 Task: Search one way flight ticket for 3 adults, 3 children in business from Minot: Minot International Airport to Indianapolis: Indianapolis International Airport on 8-5-2023. Choice of flights is Delta. Number of bags: 1 carry on bag and 3 checked bags. Price is upto 99000. Outbound departure time preference is 21:45.
Action: Mouse moved to (275, 243)
Screenshot: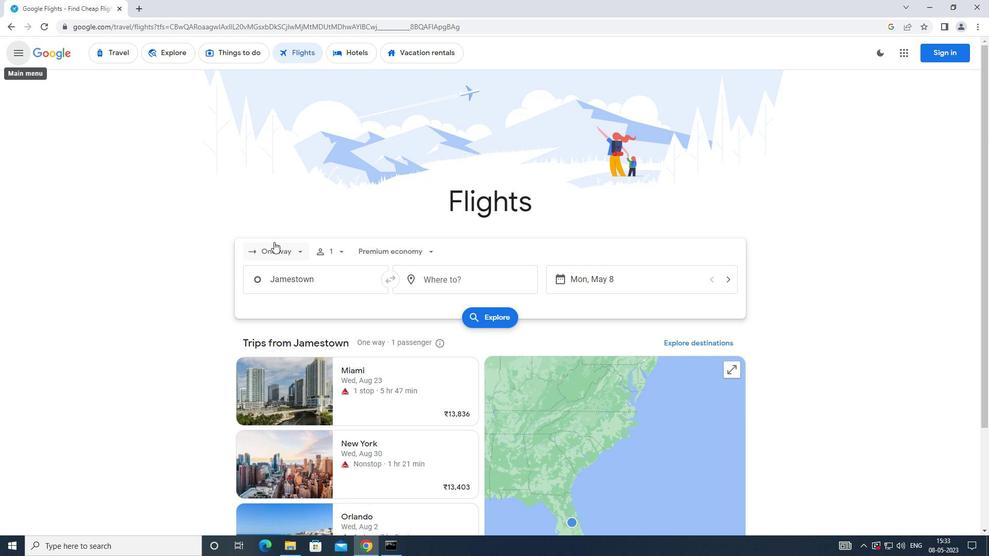 
Action: Mouse pressed left at (275, 243)
Screenshot: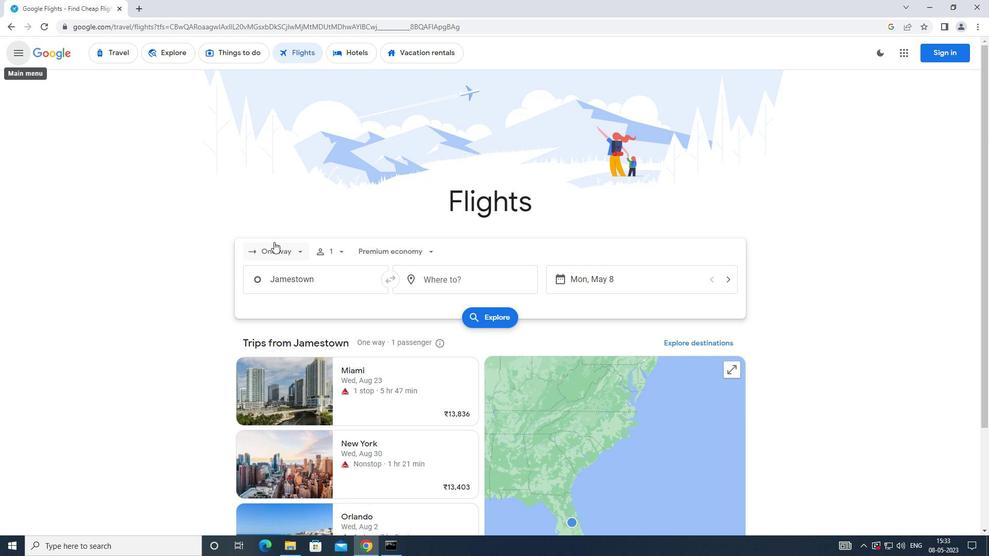 
Action: Mouse moved to (292, 300)
Screenshot: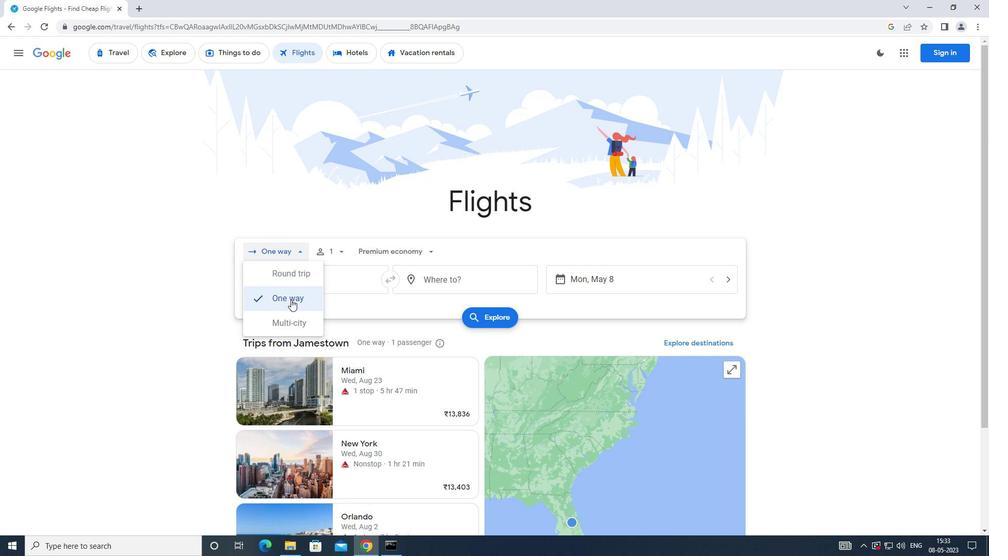 
Action: Mouse pressed left at (292, 300)
Screenshot: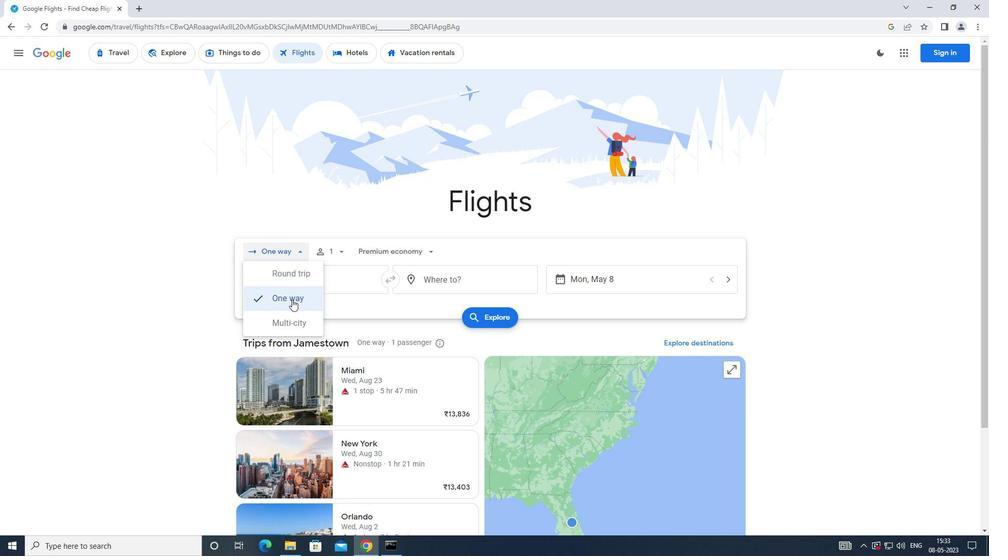 
Action: Mouse moved to (347, 252)
Screenshot: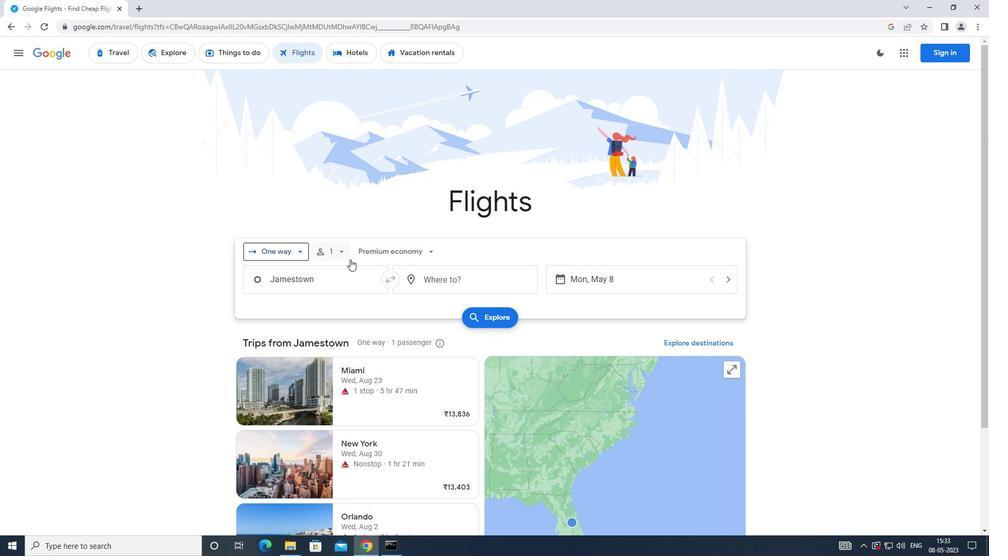 
Action: Mouse pressed left at (347, 252)
Screenshot: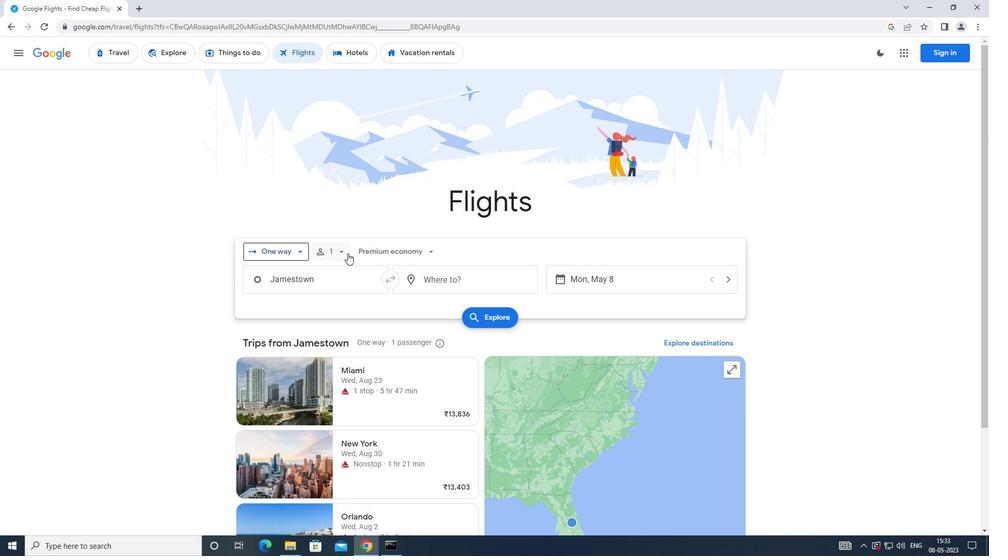 
Action: Mouse moved to (417, 277)
Screenshot: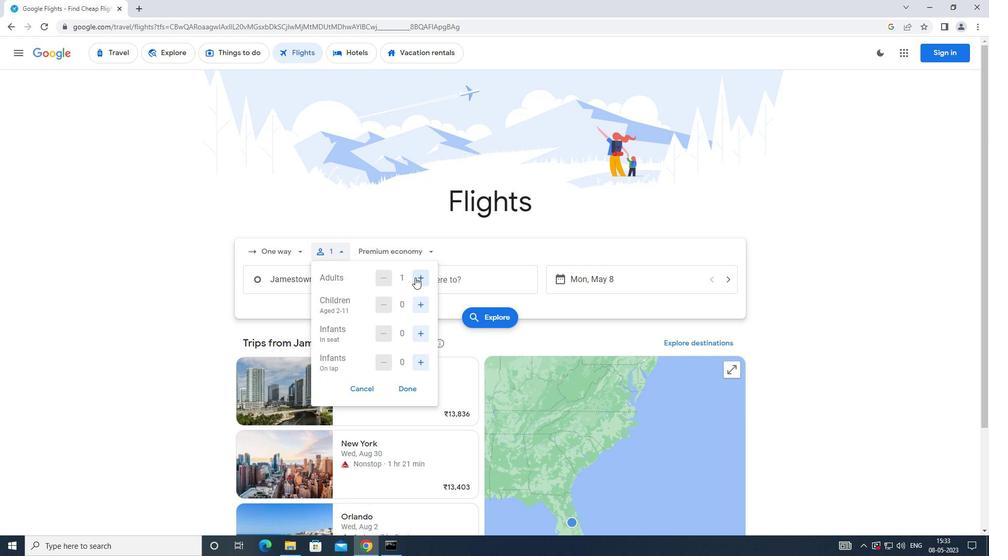 
Action: Mouse pressed left at (417, 277)
Screenshot: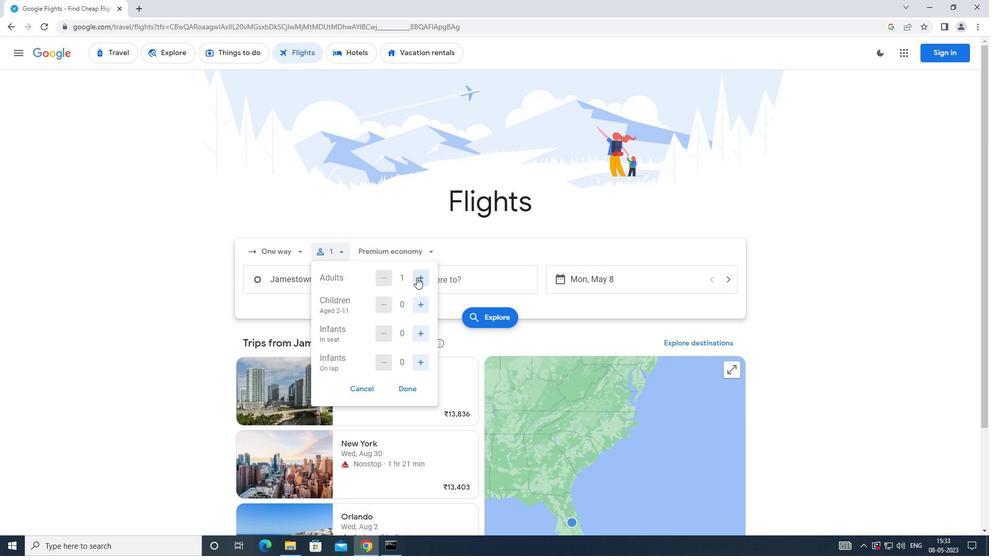 
Action: Mouse pressed left at (417, 277)
Screenshot: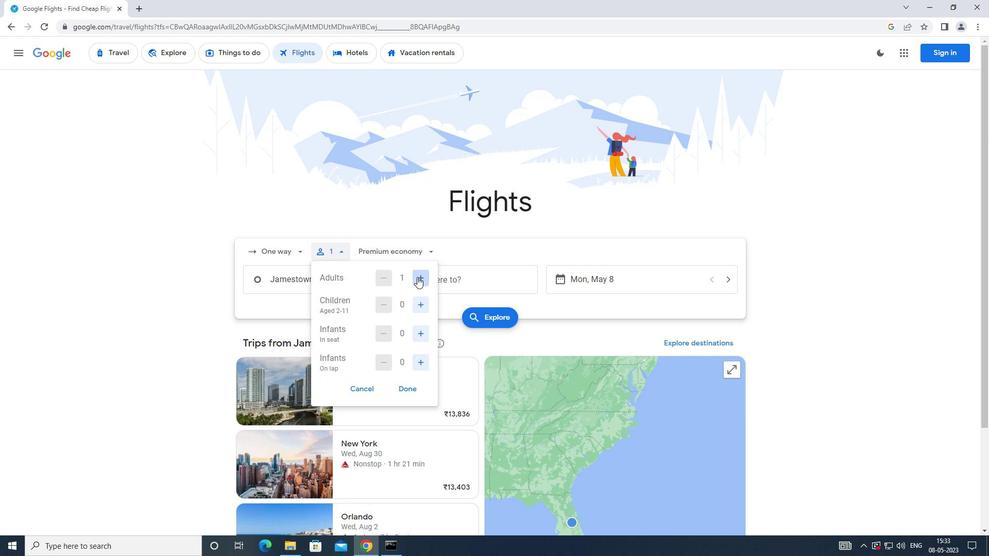 
Action: Mouse moved to (426, 301)
Screenshot: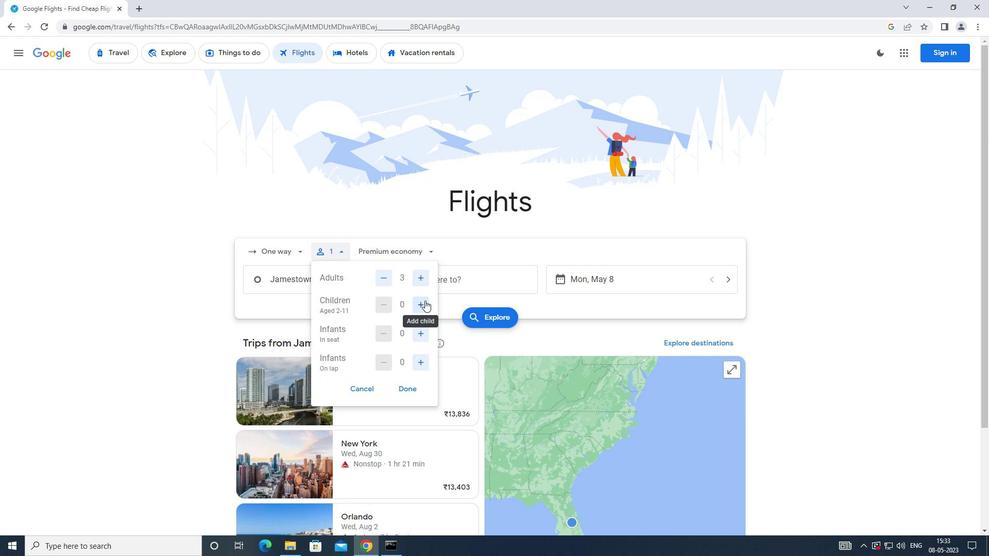 
Action: Mouse pressed left at (426, 301)
Screenshot: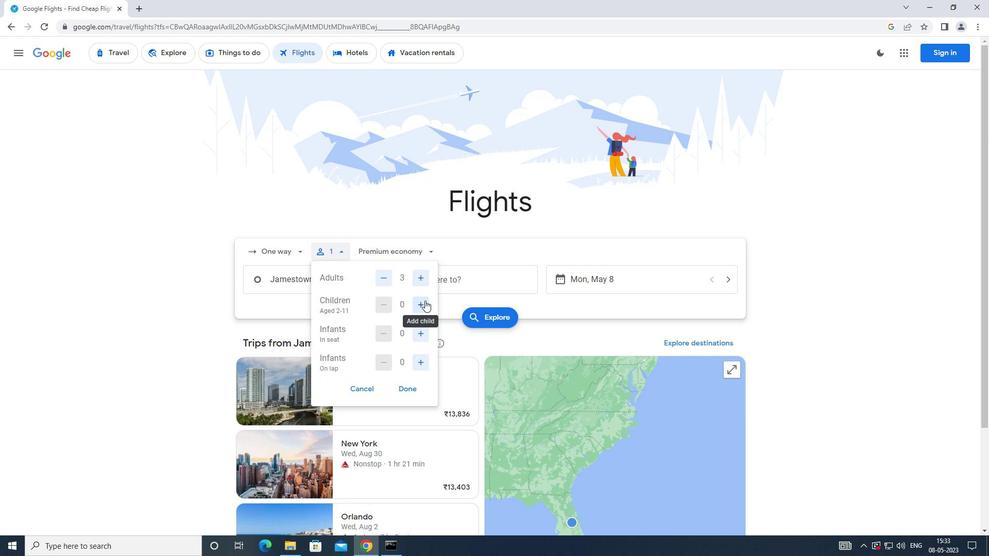 
Action: Mouse moved to (427, 301)
Screenshot: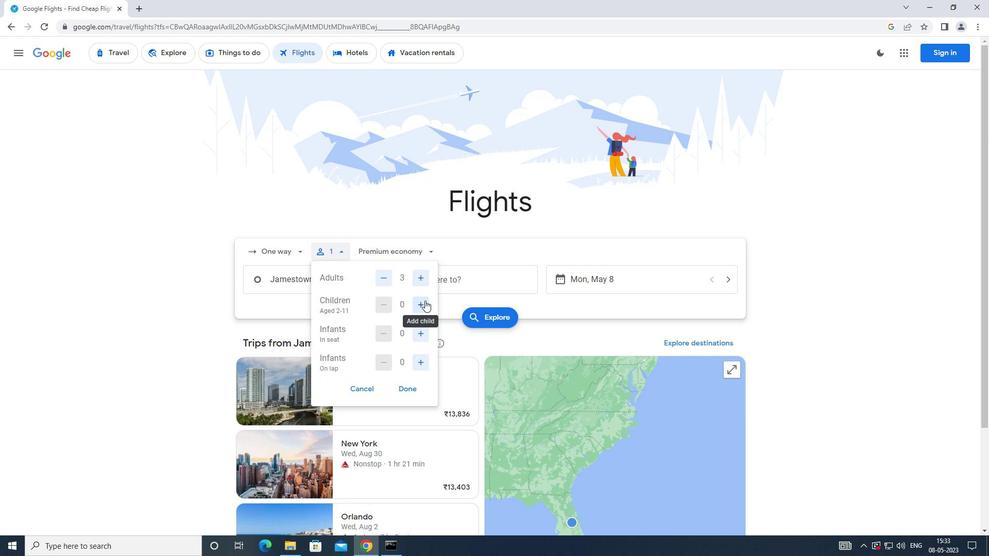 
Action: Mouse pressed left at (427, 301)
Screenshot: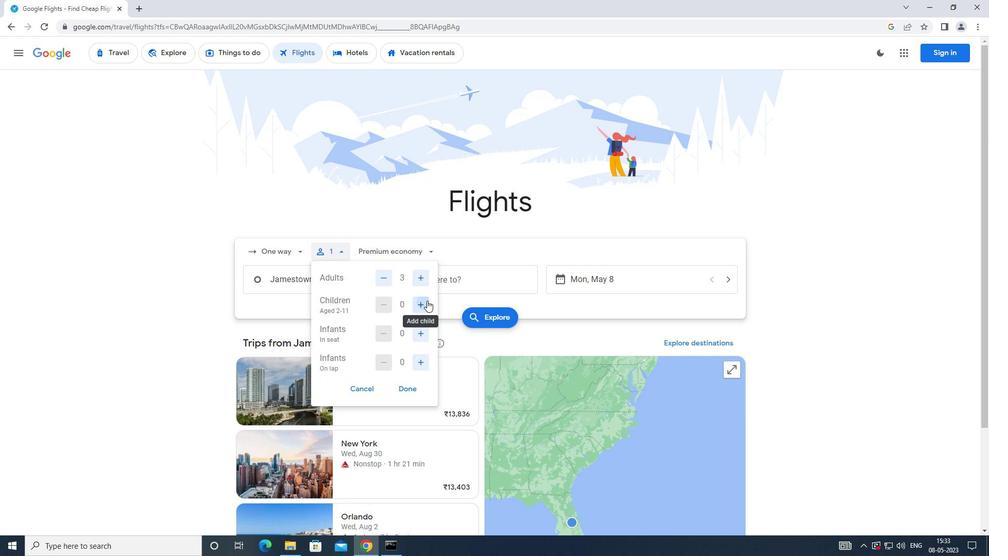 
Action: Mouse moved to (427, 300)
Screenshot: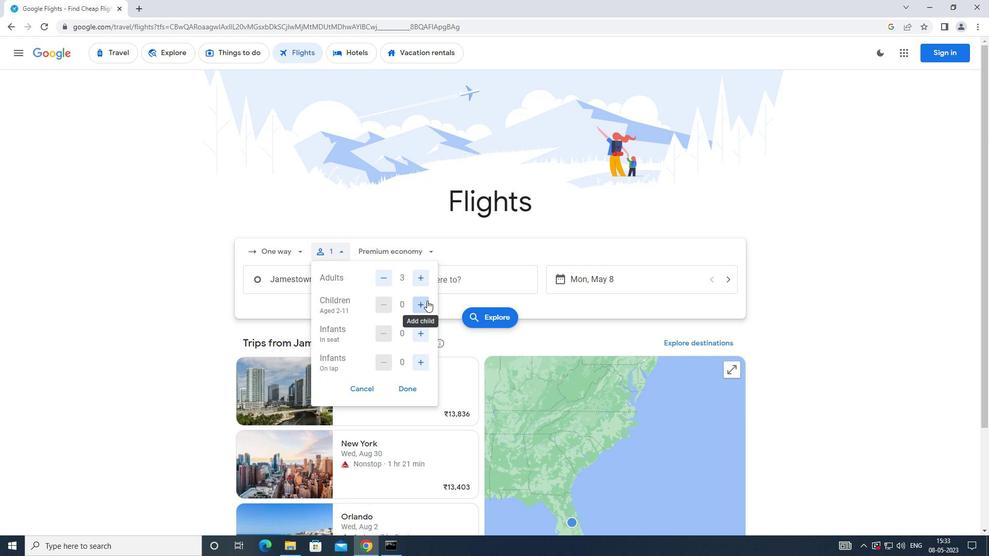 
Action: Mouse pressed left at (427, 300)
Screenshot: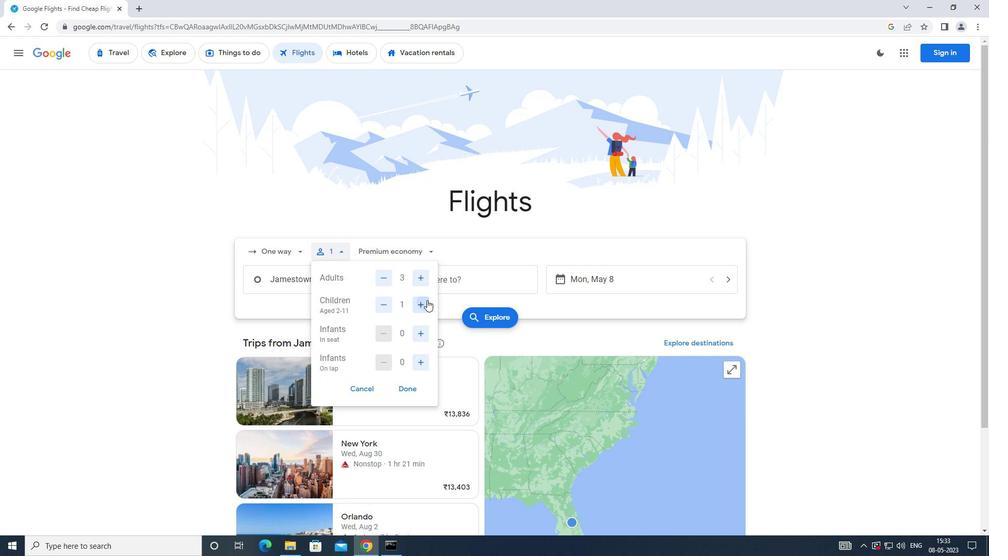 
Action: Mouse moved to (409, 387)
Screenshot: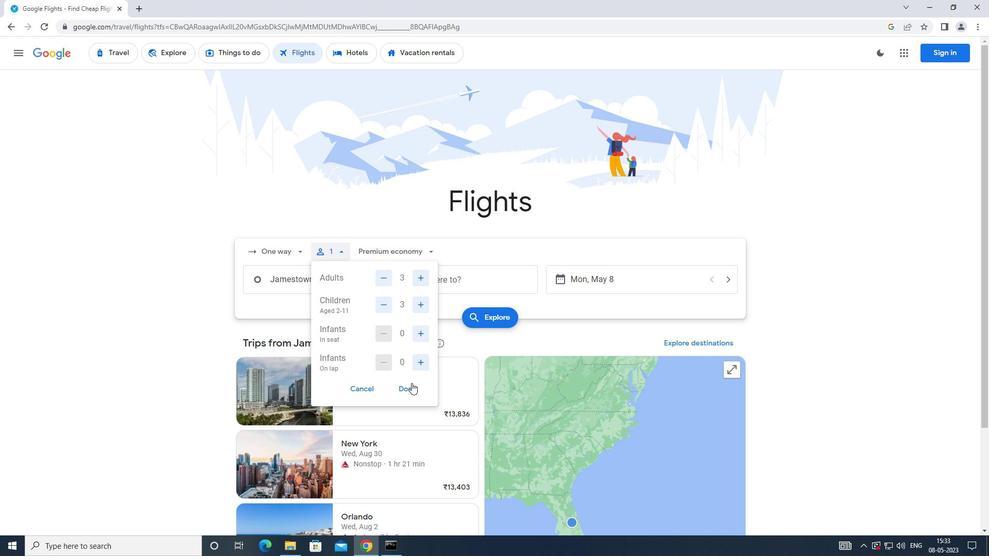
Action: Mouse pressed left at (409, 387)
Screenshot: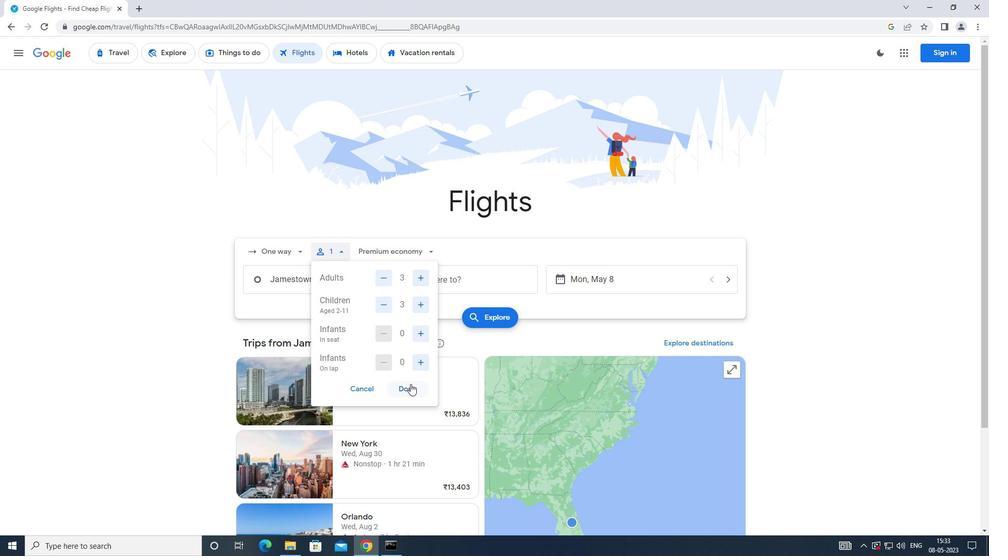 
Action: Mouse moved to (379, 258)
Screenshot: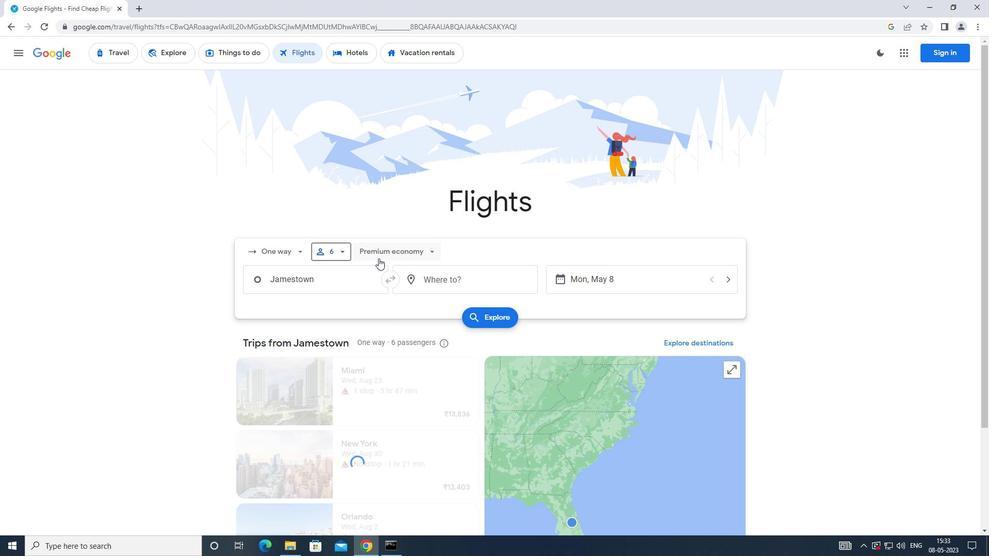 
Action: Mouse pressed left at (379, 258)
Screenshot: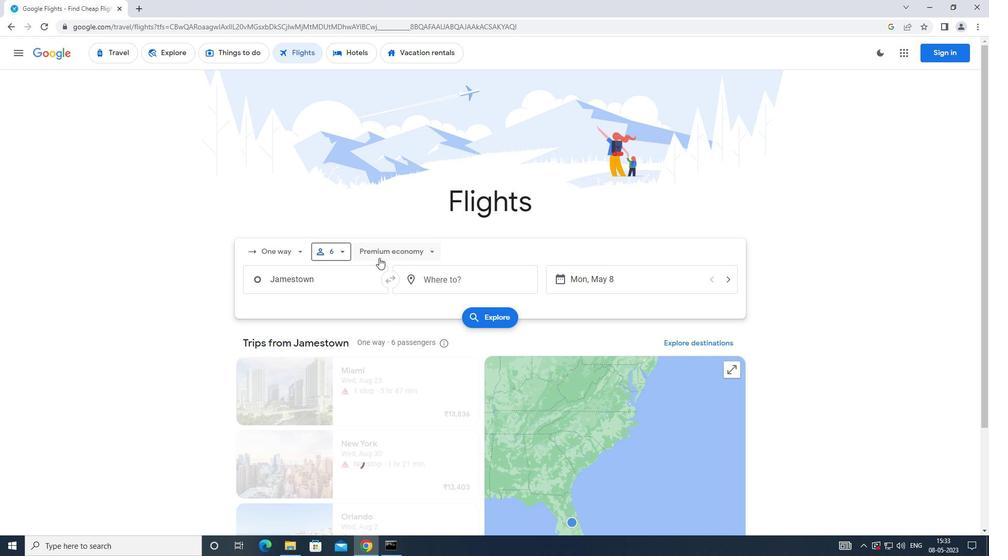 
Action: Mouse moved to (395, 323)
Screenshot: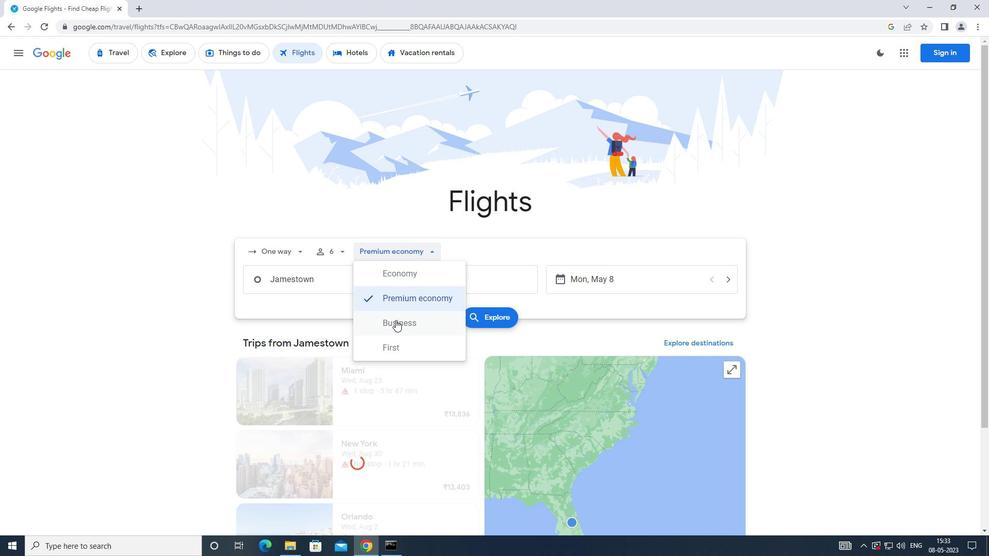 
Action: Mouse pressed left at (395, 323)
Screenshot: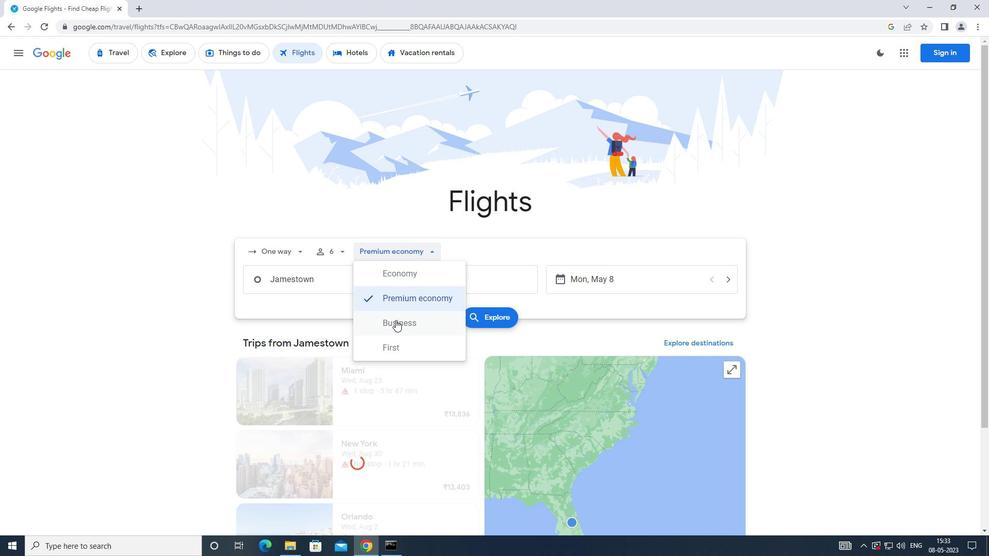
Action: Mouse moved to (334, 284)
Screenshot: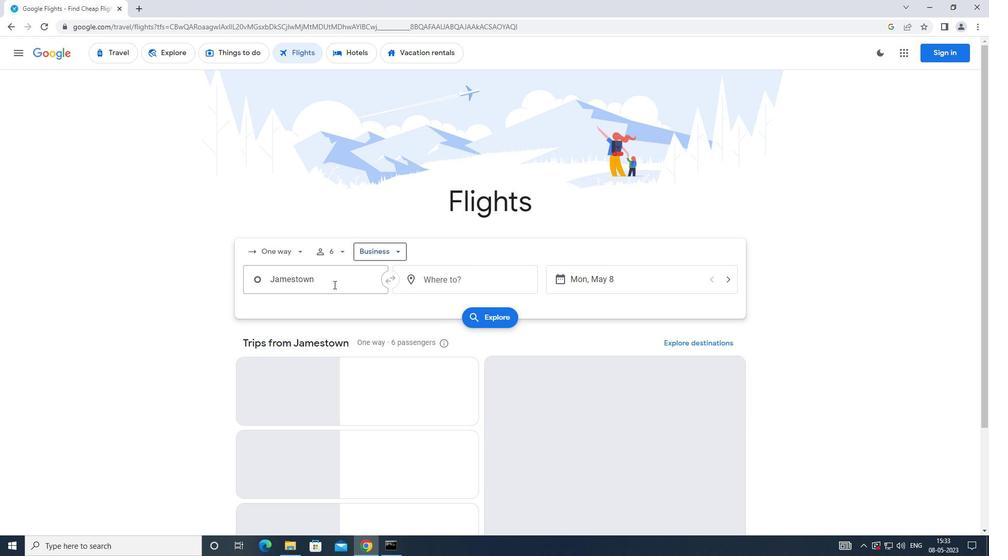 
Action: Mouse pressed left at (334, 284)
Screenshot: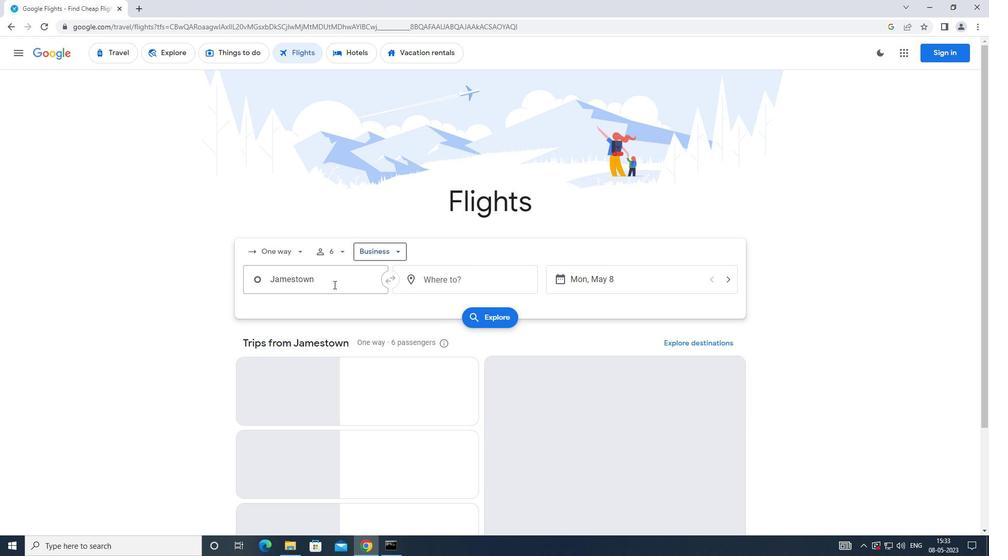 
Action: Mouse moved to (334, 288)
Screenshot: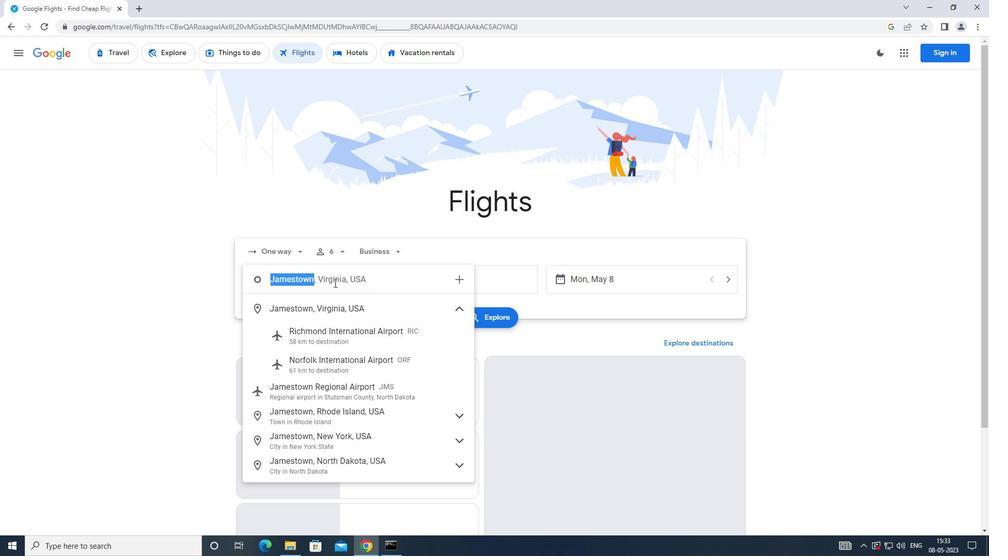 
Action: Key pressed <Key.caps_lock>m<Key.caps_lock>inot<Key.enter>
Screenshot: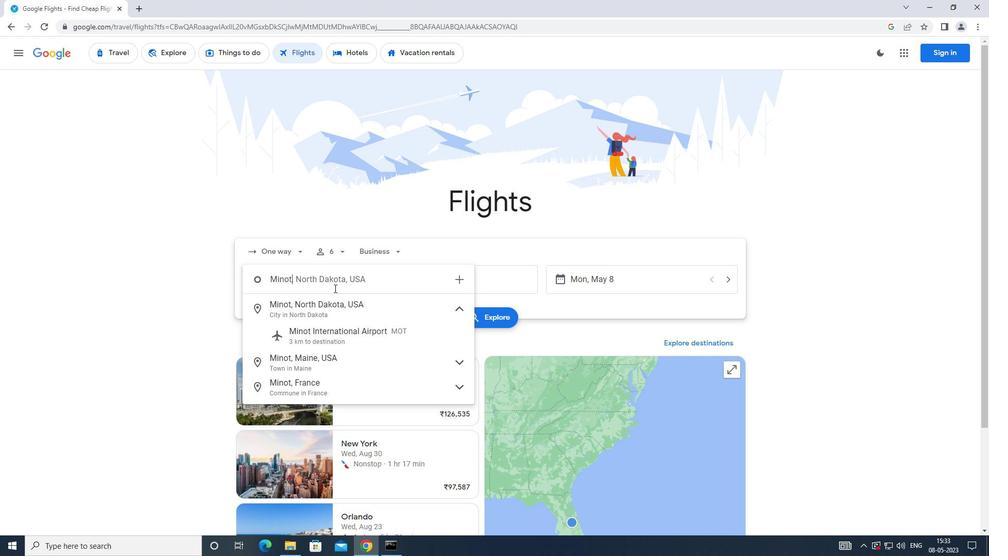 
Action: Mouse moved to (429, 283)
Screenshot: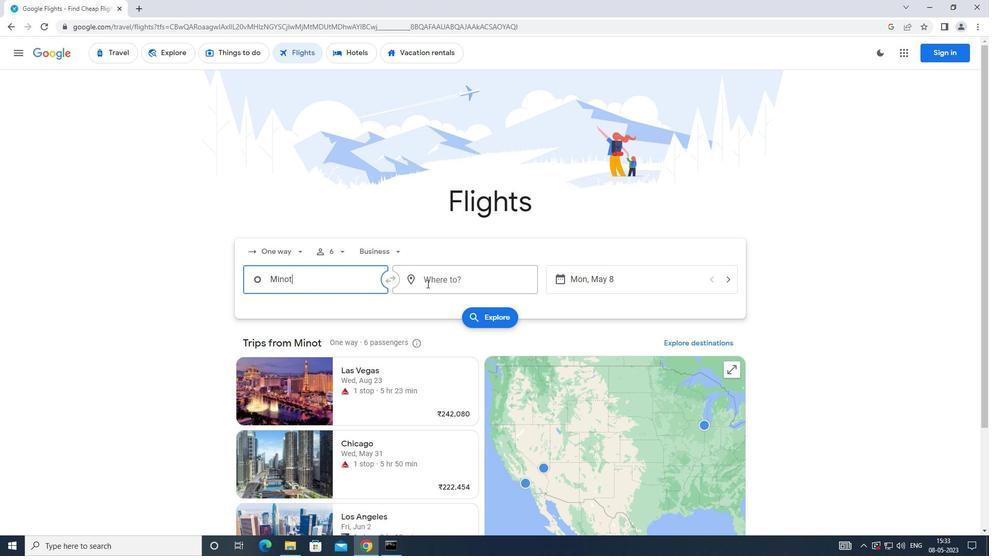 
Action: Mouse pressed left at (429, 283)
Screenshot: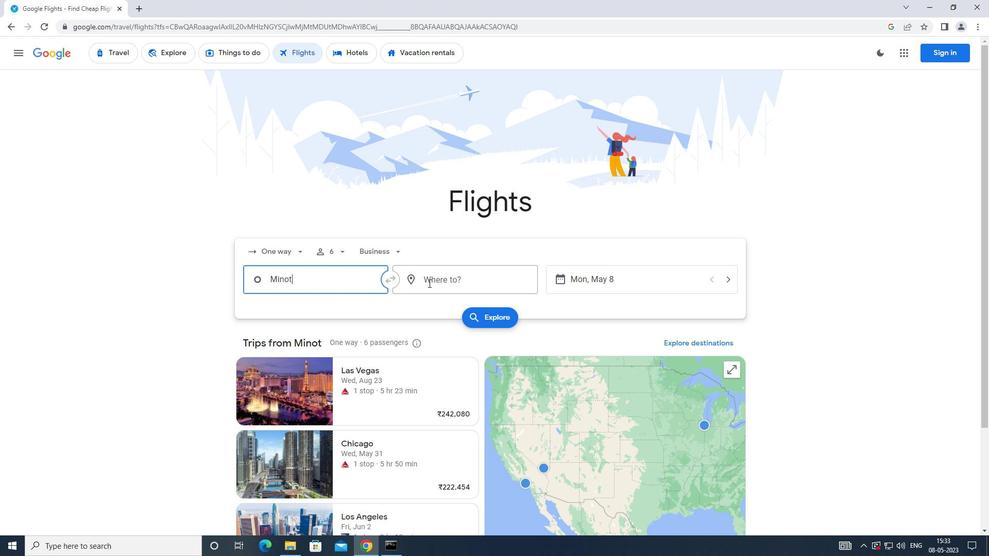 
Action: Mouse moved to (429, 283)
Screenshot: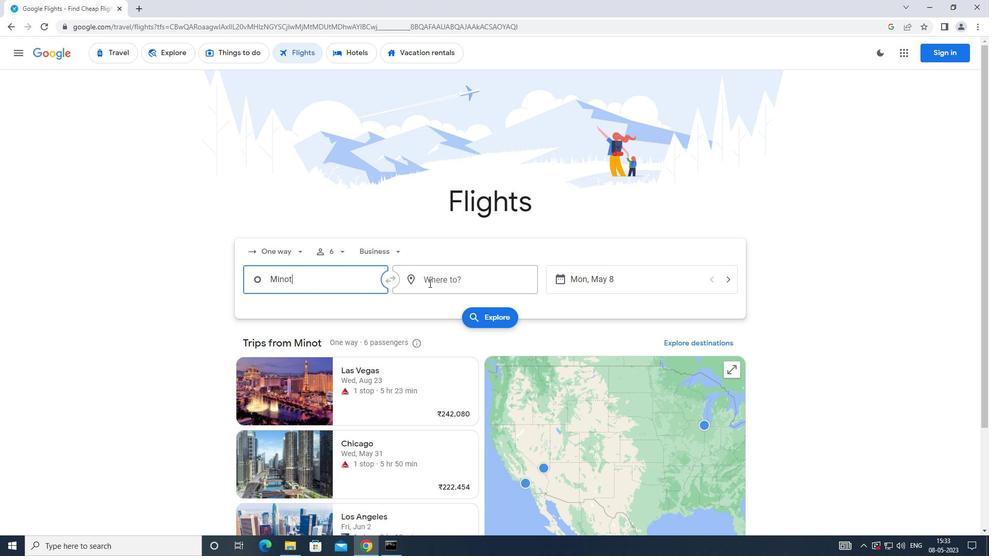 
Action: Key pressed <Key.caps_lock>i<Key.caps_lock>ndianapolis
Screenshot: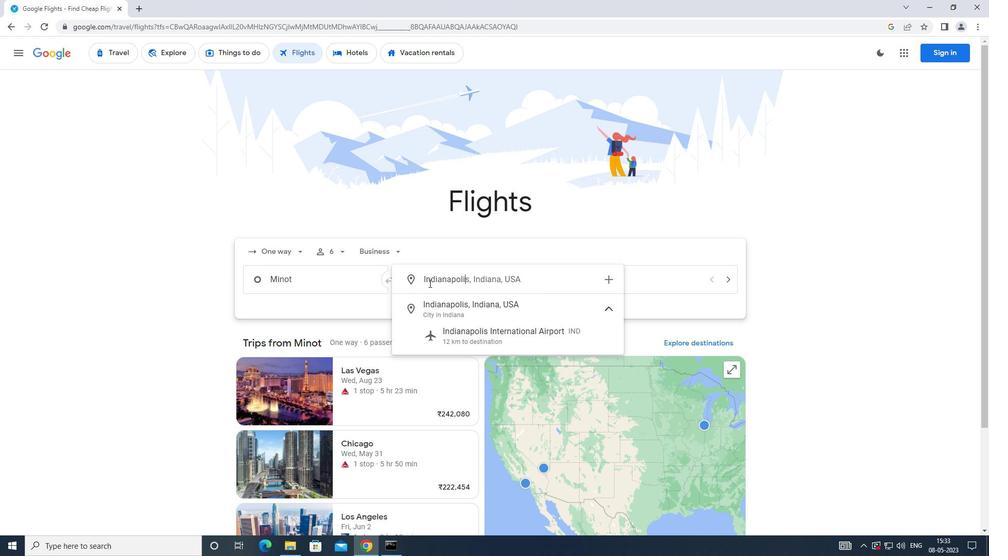 
Action: Mouse moved to (464, 343)
Screenshot: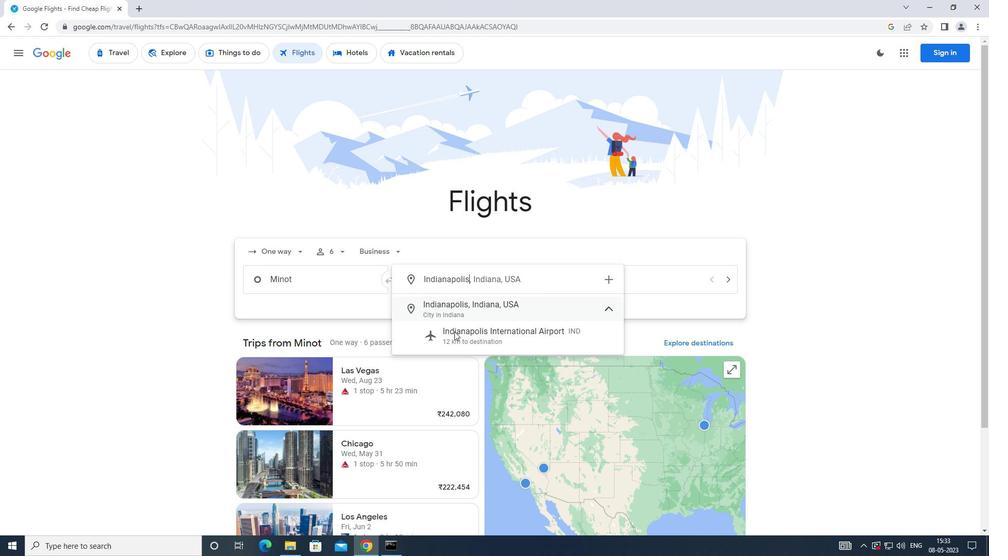 
Action: Mouse pressed left at (464, 343)
Screenshot: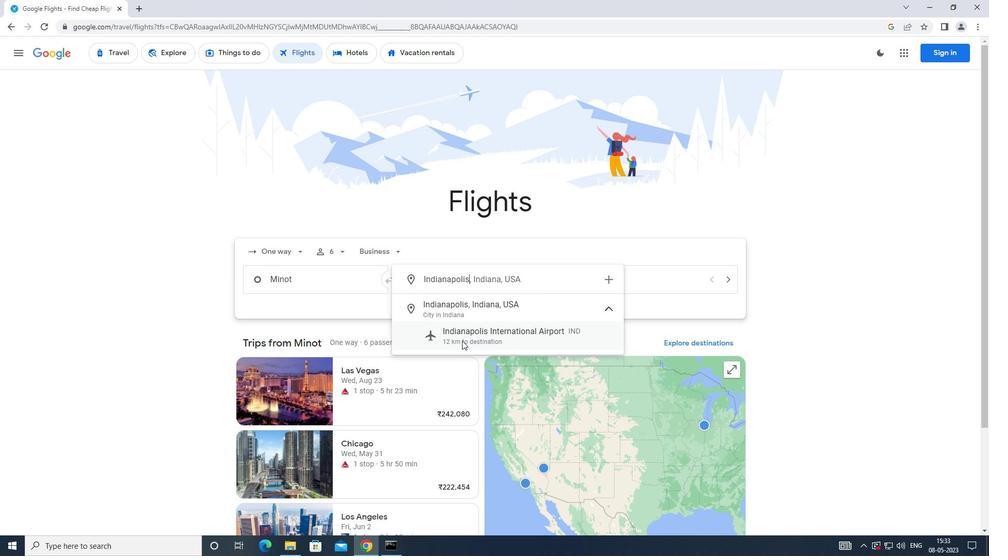 
Action: Mouse moved to (586, 280)
Screenshot: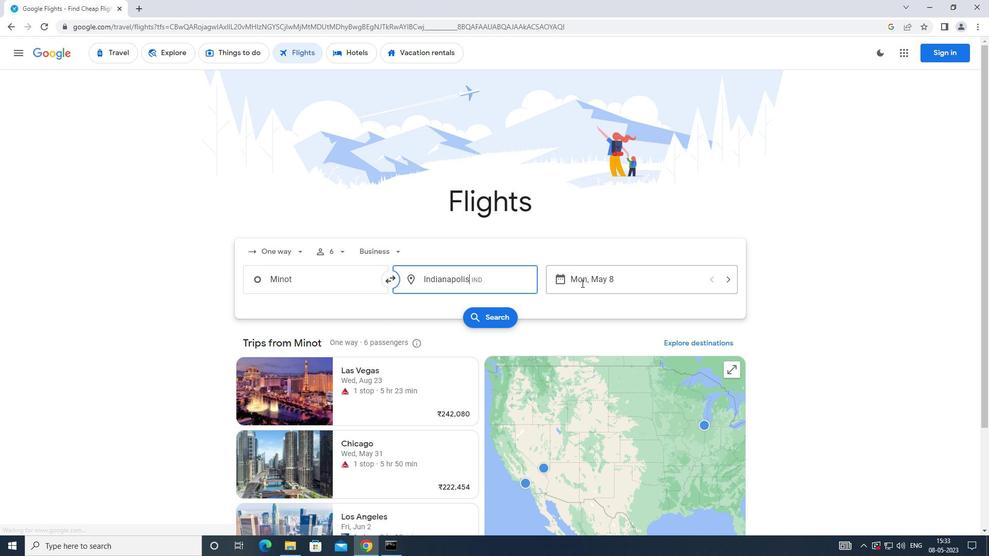 
Action: Mouse pressed left at (586, 280)
Screenshot: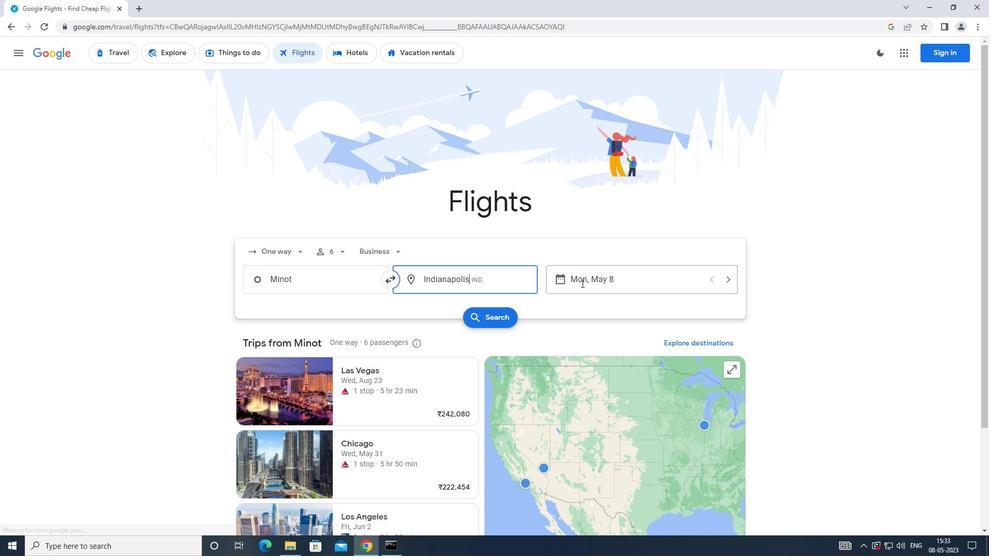 
Action: Mouse moved to (394, 377)
Screenshot: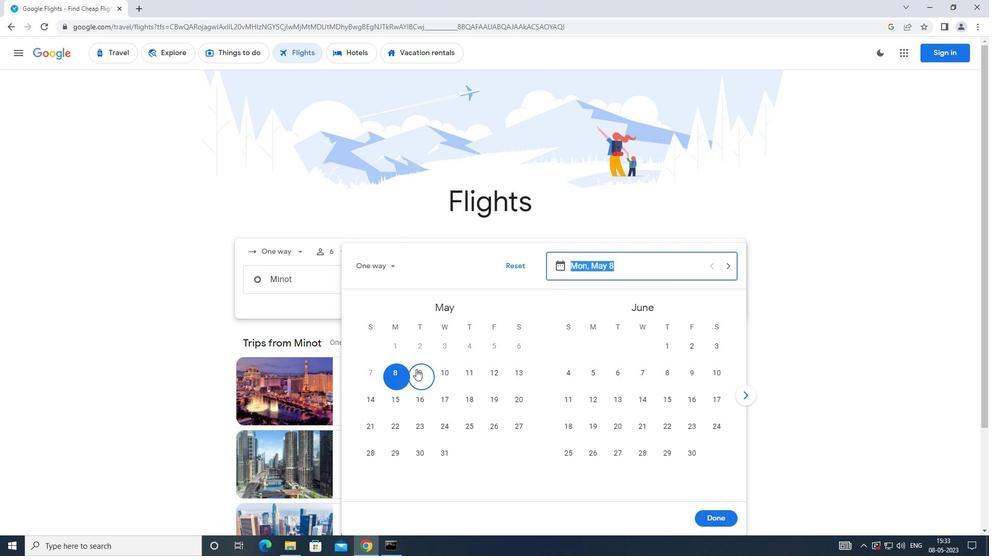 
Action: Mouse pressed left at (394, 377)
Screenshot: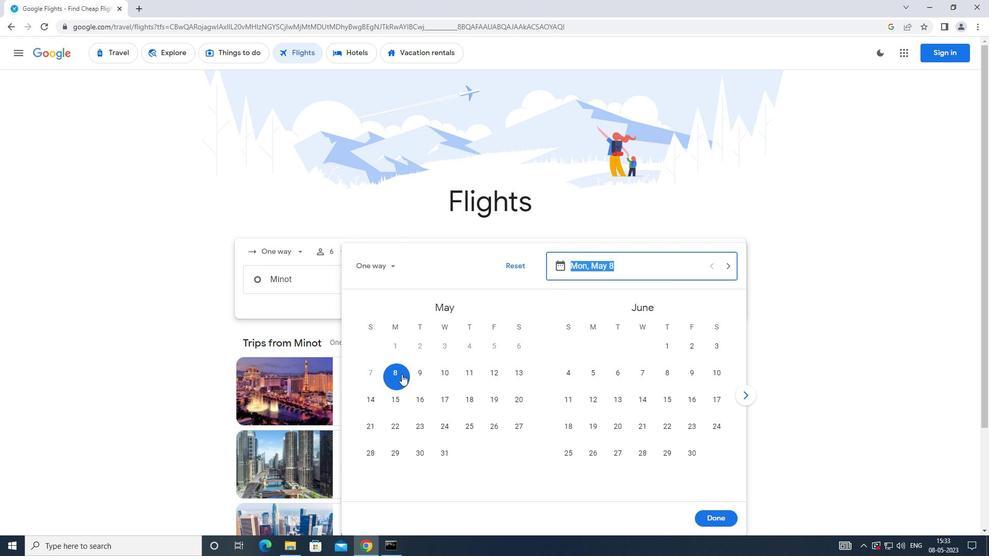 
Action: Mouse moved to (707, 518)
Screenshot: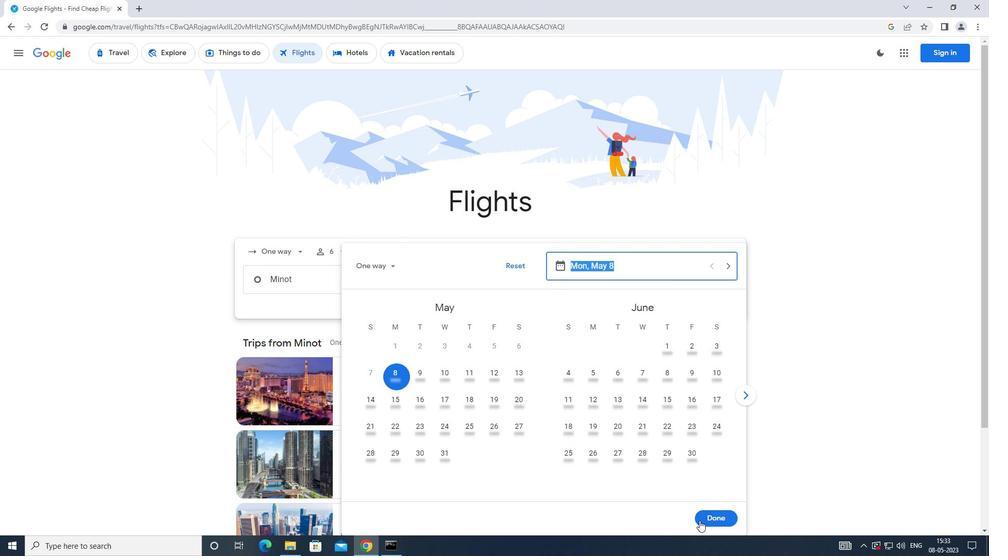 
Action: Mouse pressed left at (707, 518)
Screenshot: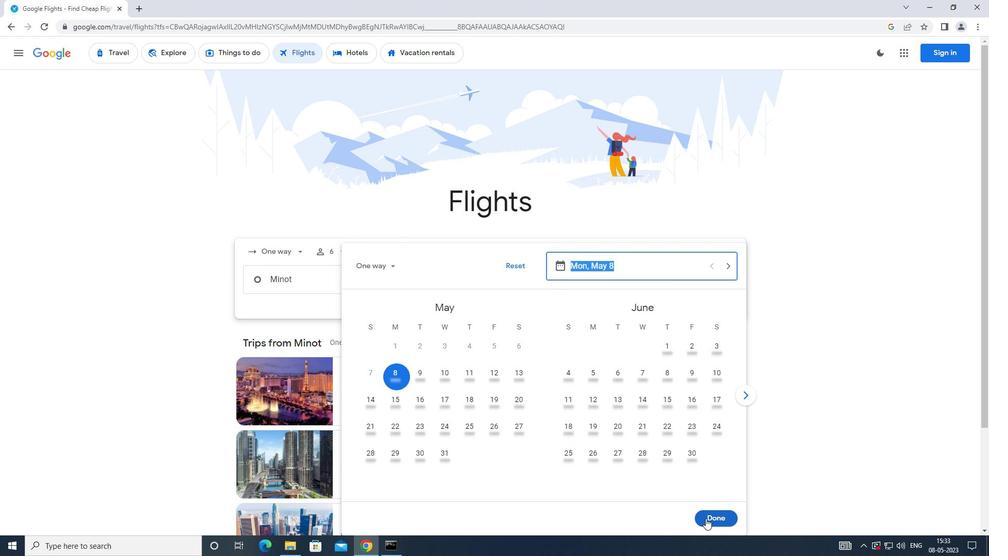 
Action: Mouse moved to (571, 439)
Screenshot: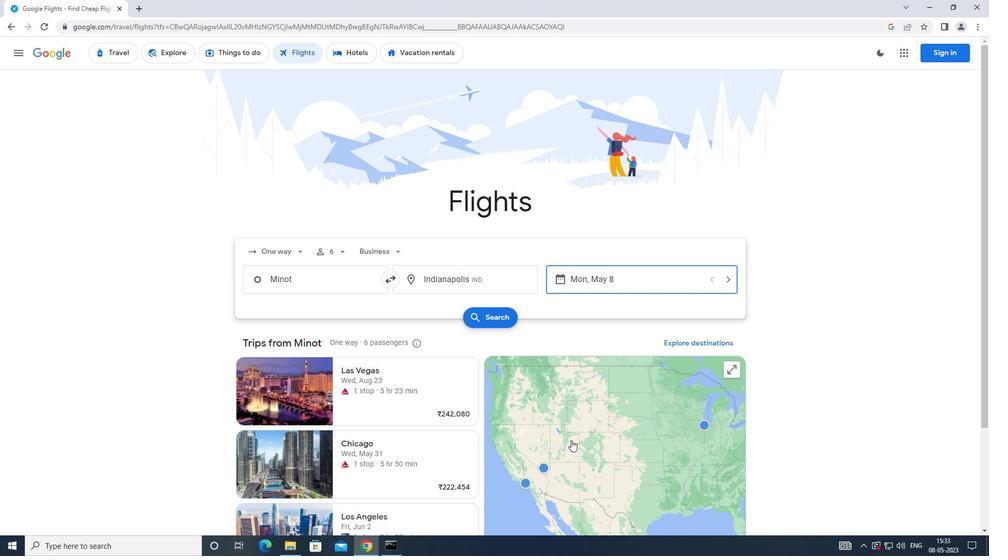 
Action: Mouse scrolled (571, 438) with delta (0, 0)
Screenshot: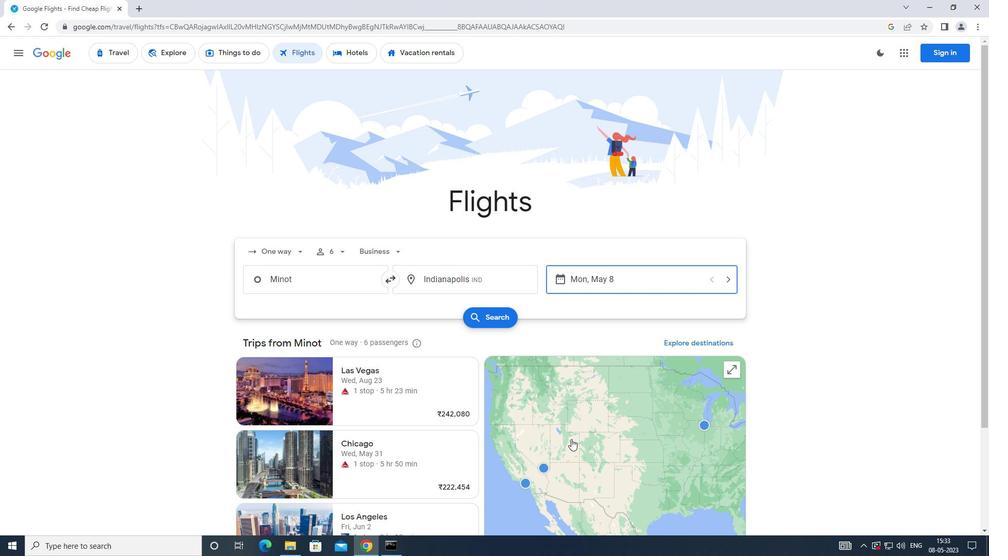 
Action: Mouse moved to (491, 274)
Screenshot: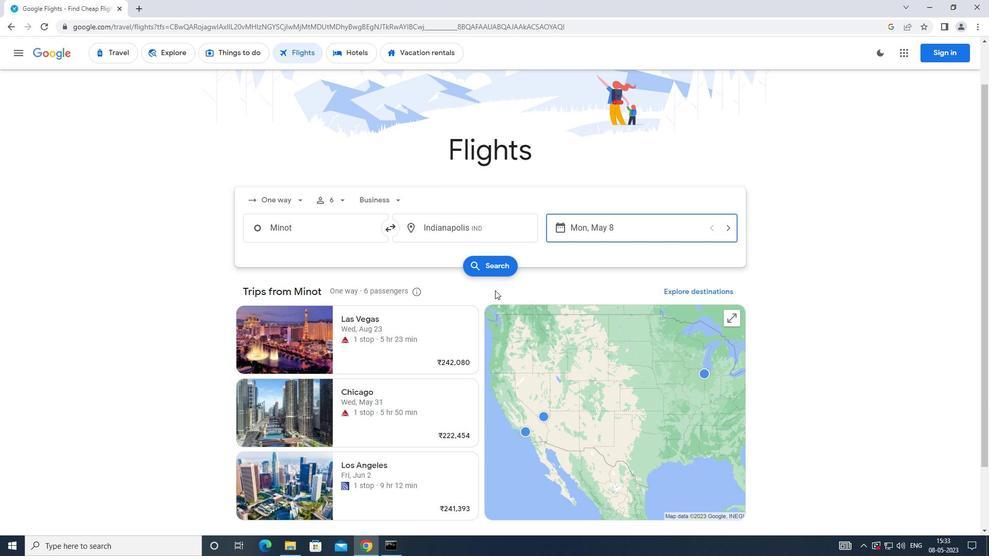 
Action: Mouse pressed left at (491, 274)
Screenshot: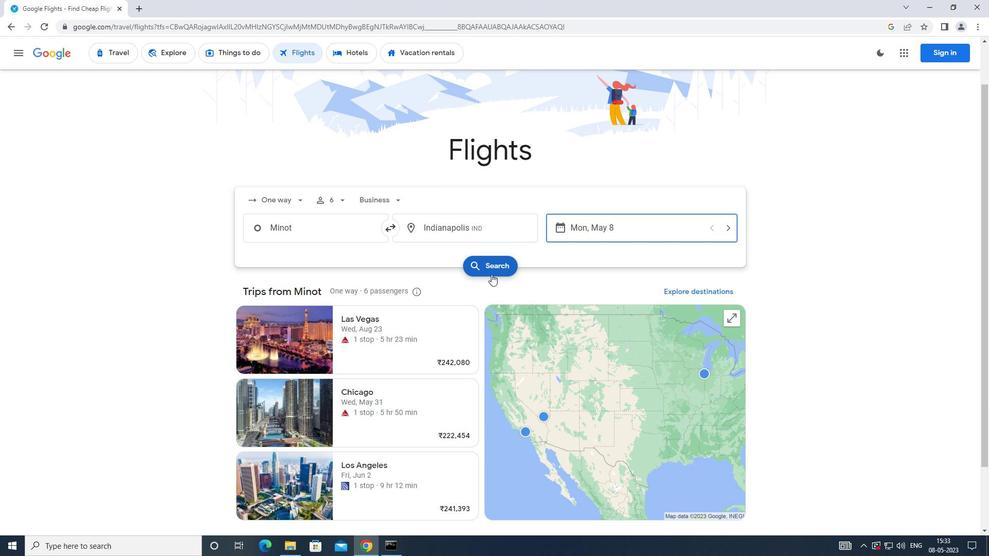 
Action: Mouse moved to (269, 151)
Screenshot: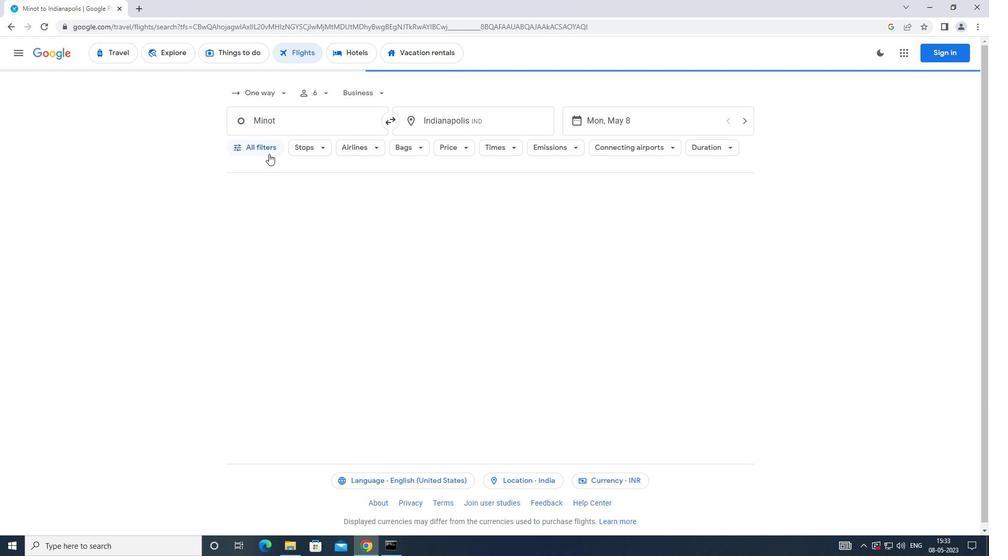 
Action: Mouse pressed left at (269, 151)
Screenshot: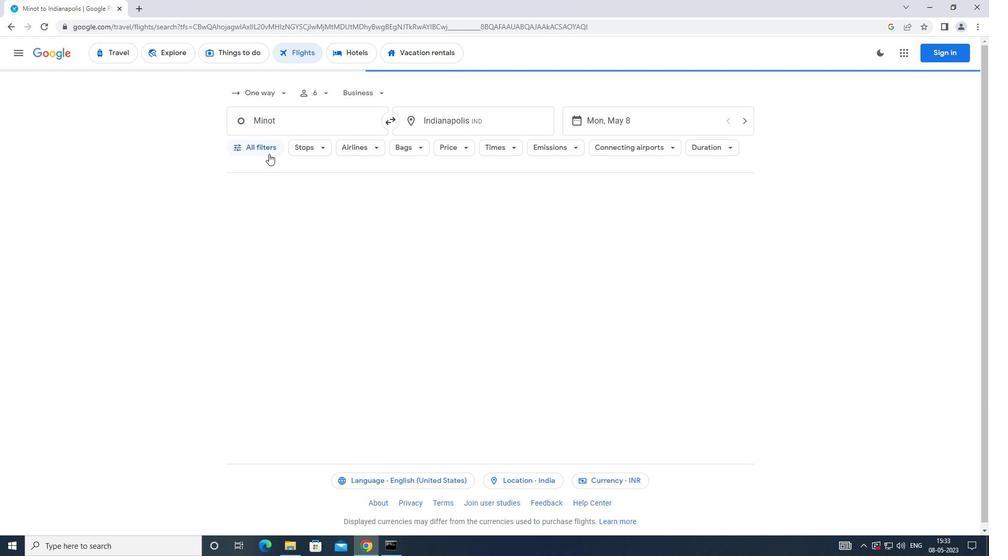 
Action: Mouse moved to (344, 266)
Screenshot: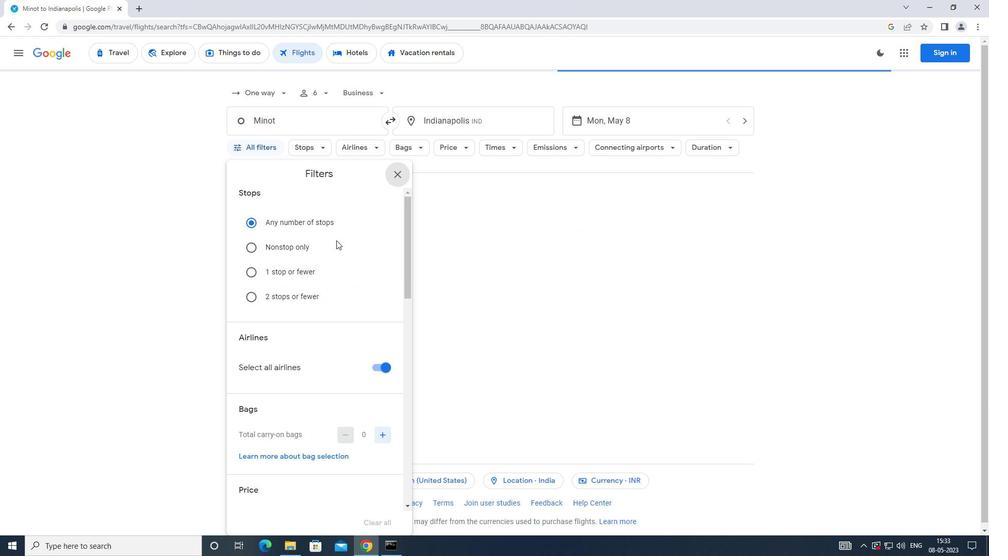 
Action: Mouse scrolled (344, 265) with delta (0, 0)
Screenshot: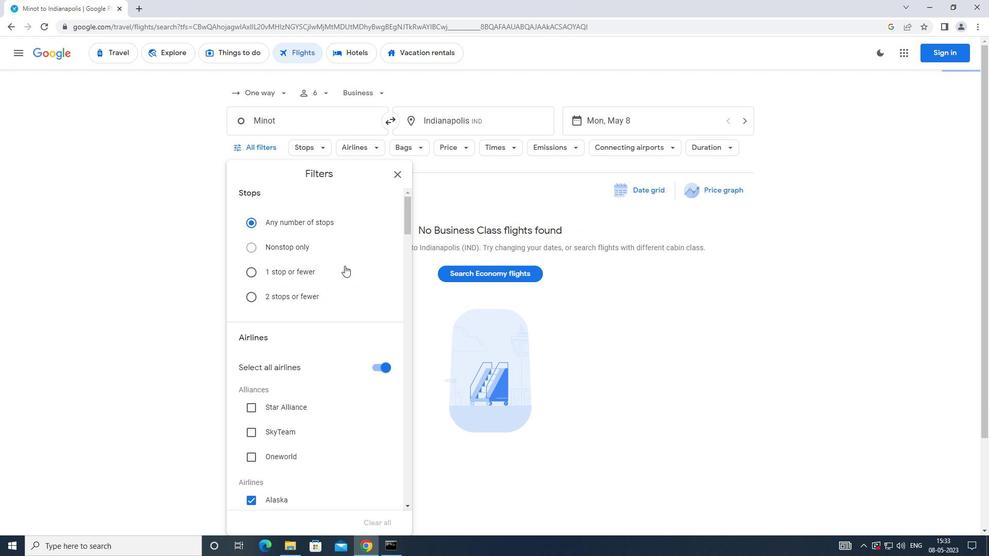 
Action: Mouse moved to (344, 267)
Screenshot: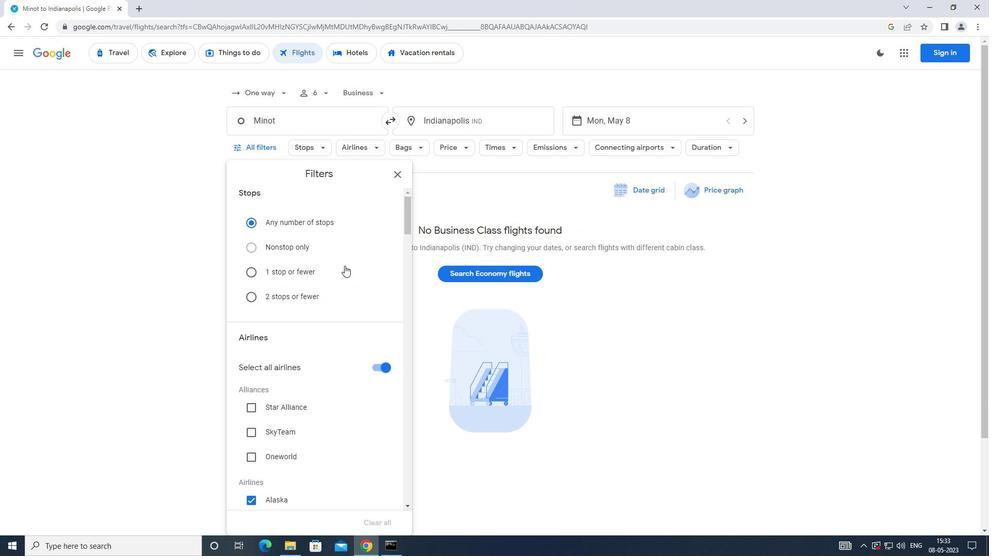 
Action: Mouse scrolled (344, 267) with delta (0, 0)
Screenshot: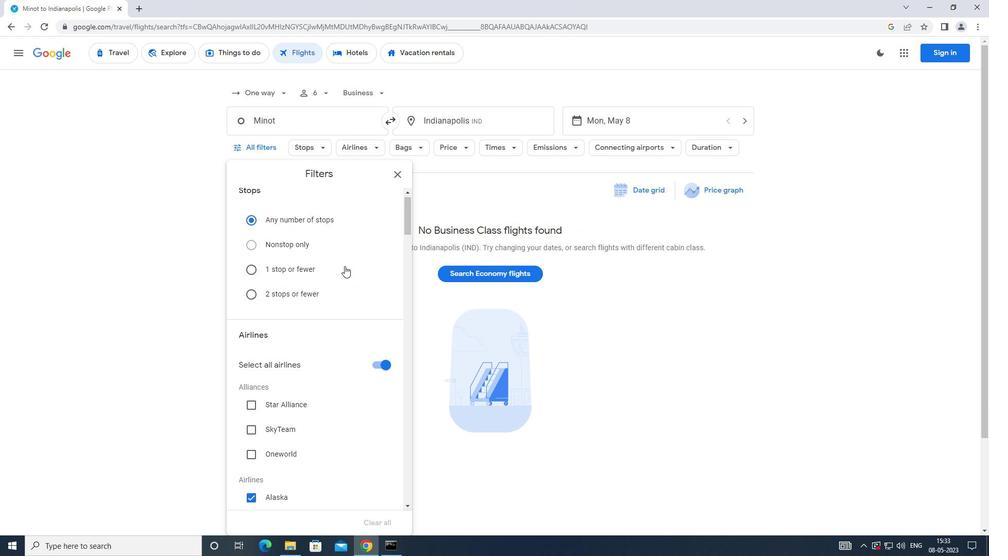 
Action: Mouse moved to (379, 258)
Screenshot: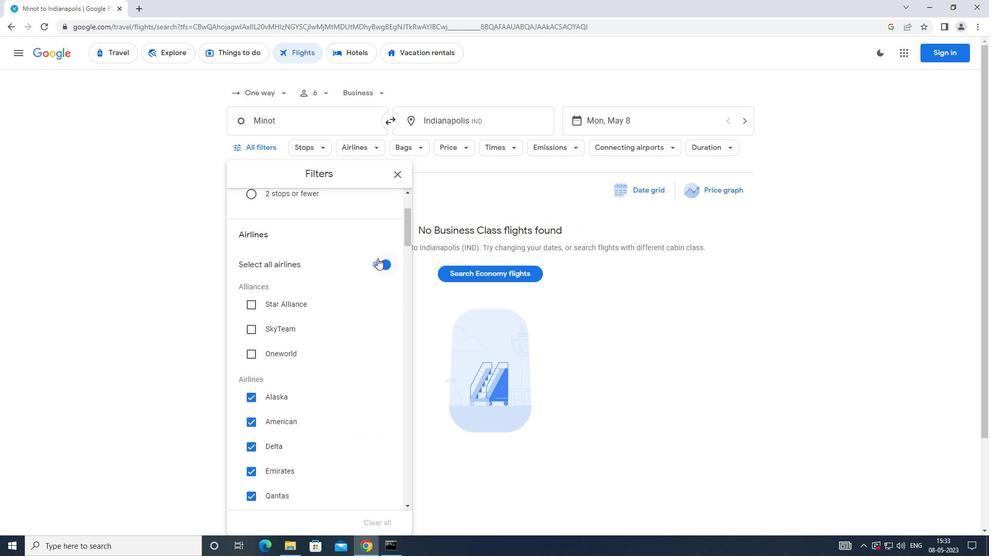 
Action: Mouse pressed left at (379, 258)
Screenshot: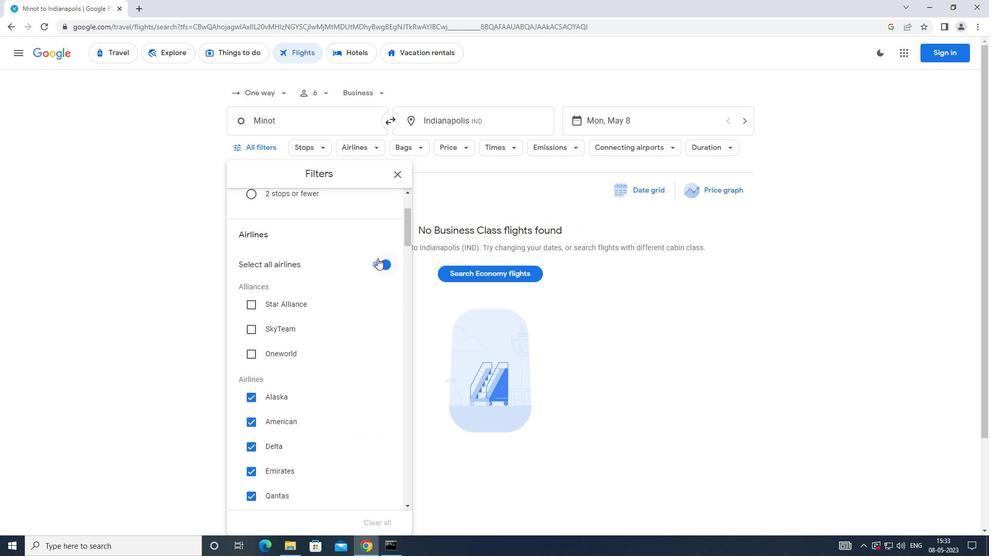 
Action: Mouse moved to (379, 268)
Screenshot: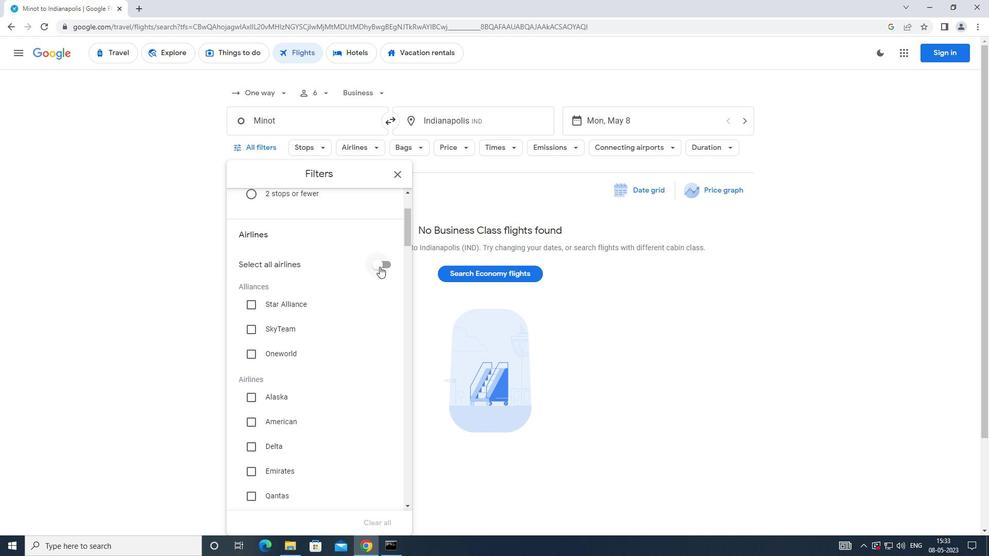 
Action: Mouse scrolled (379, 267) with delta (0, 0)
Screenshot: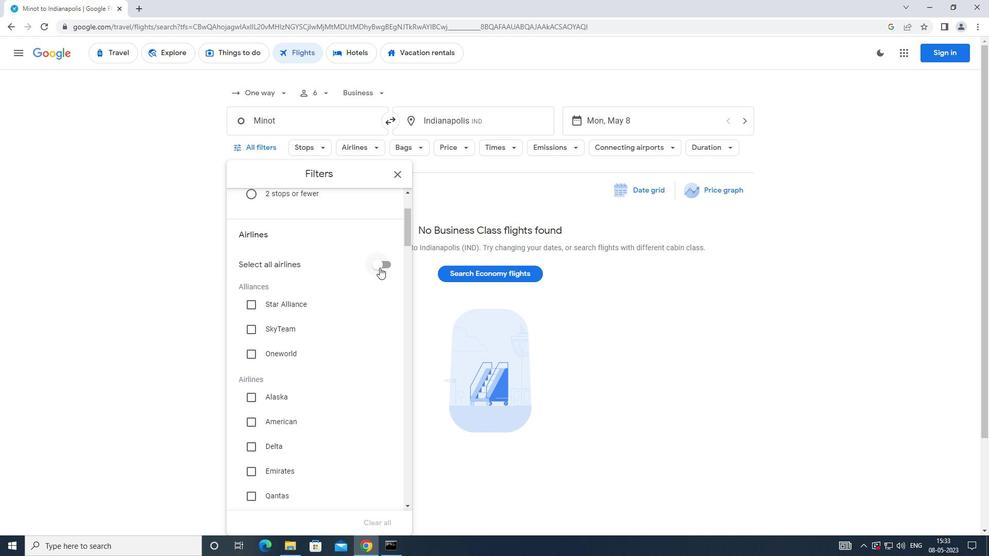 
Action: Mouse scrolled (379, 267) with delta (0, 0)
Screenshot: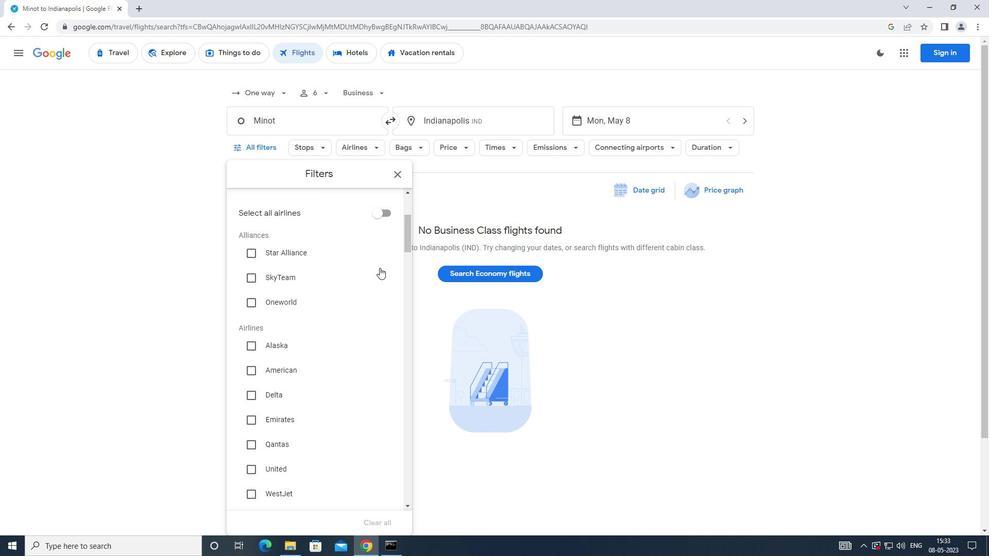 
Action: Mouse scrolled (379, 267) with delta (0, 0)
Screenshot: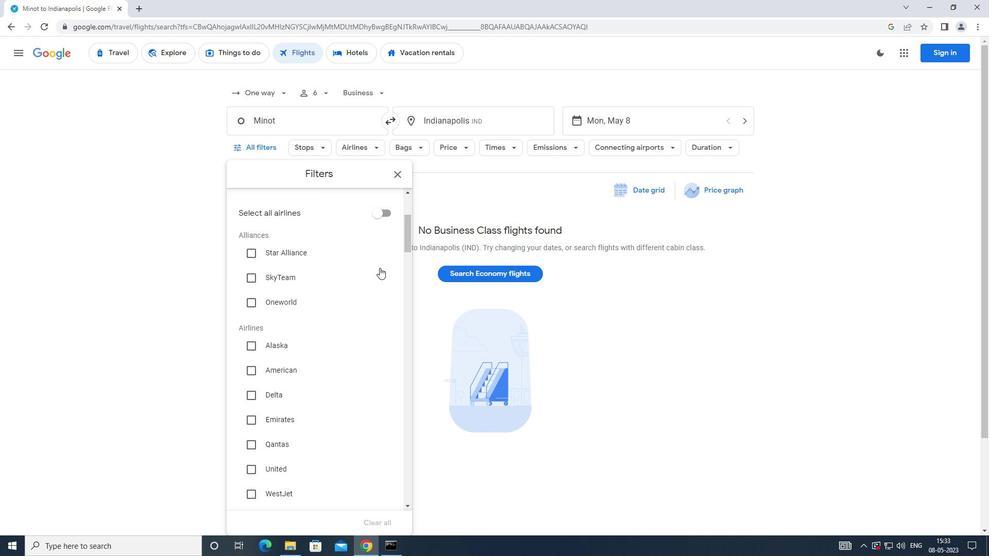 
Action: Mouse scrolled (379, 267) with delta (0, 0)
Screenshot: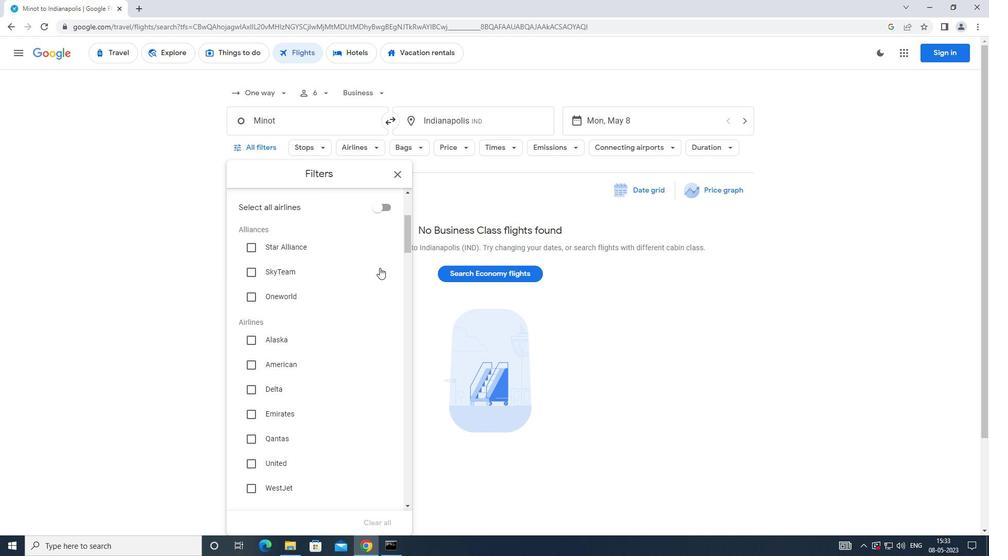 
Action: Mouse moved to (379, 268)
Screenshot: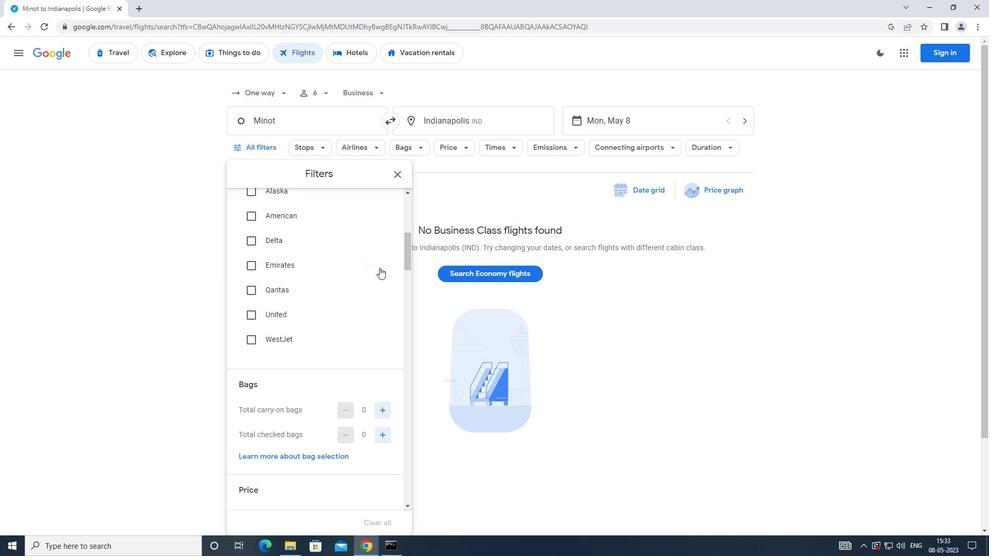 
Action: Mouse scrolled (379, 268) with delta (0, 0)
Screenshot: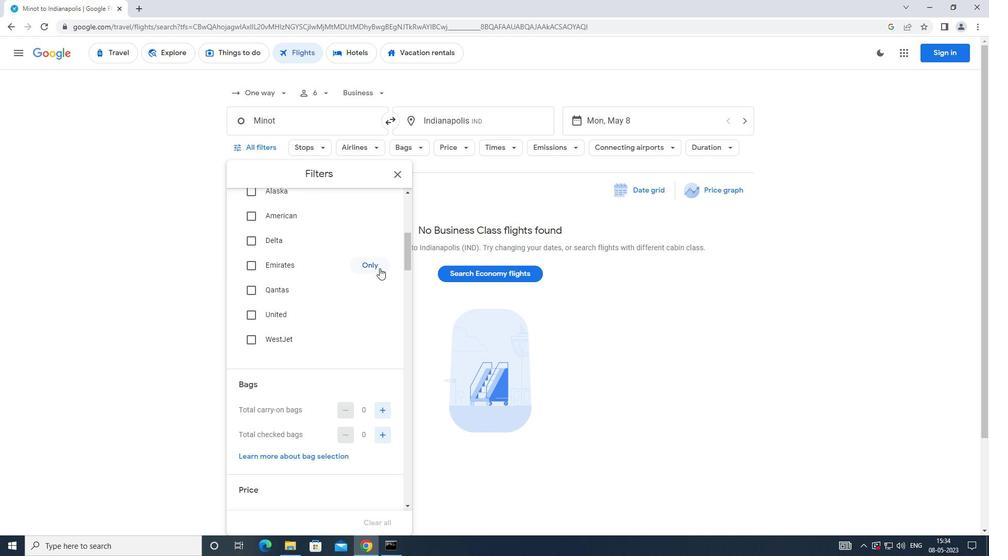 
Action: Mouse moved to (376, 273)
Screenshot: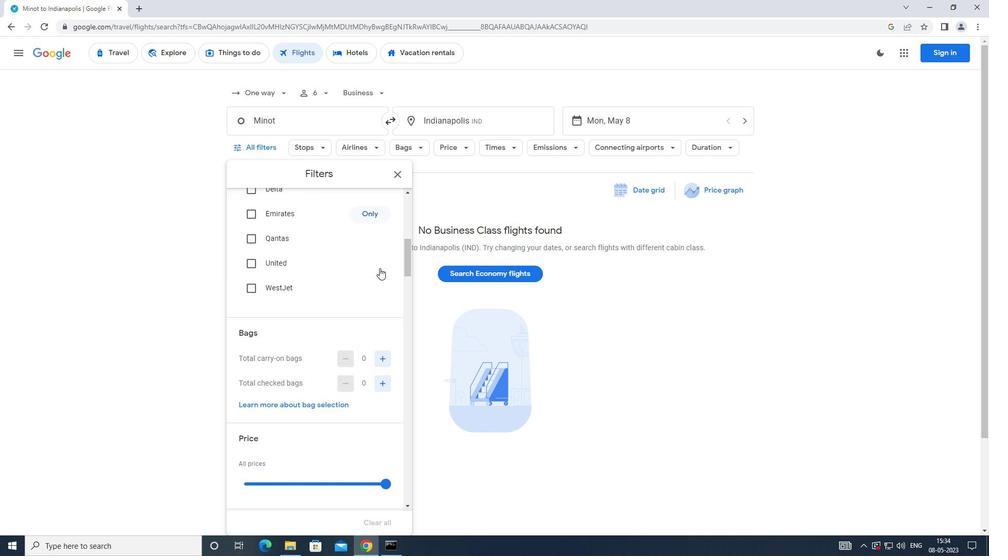 
Action: Mouse scrolled (376, 272) with delta (0, 0)
Screenshot: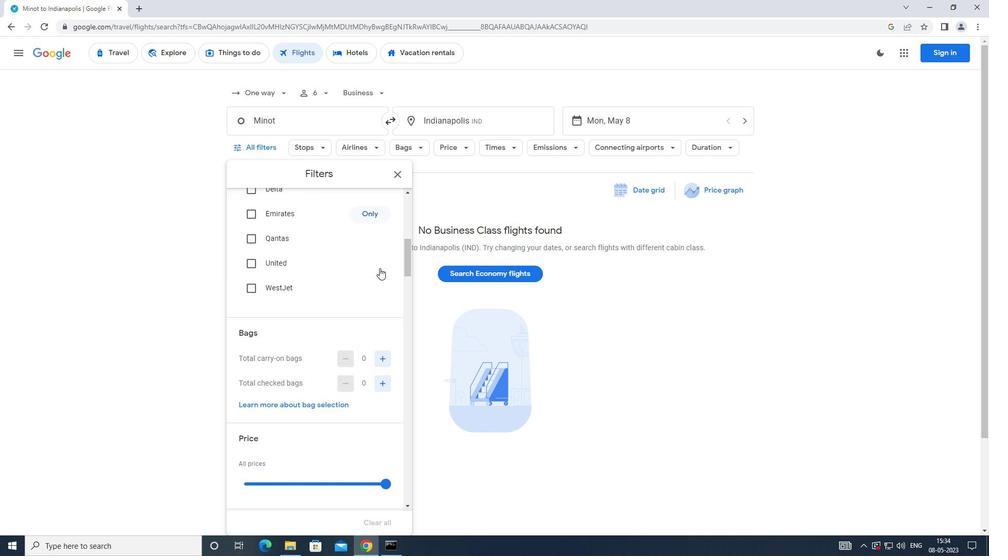 
Action: Mouse moved to (375, 276)
Screenshot: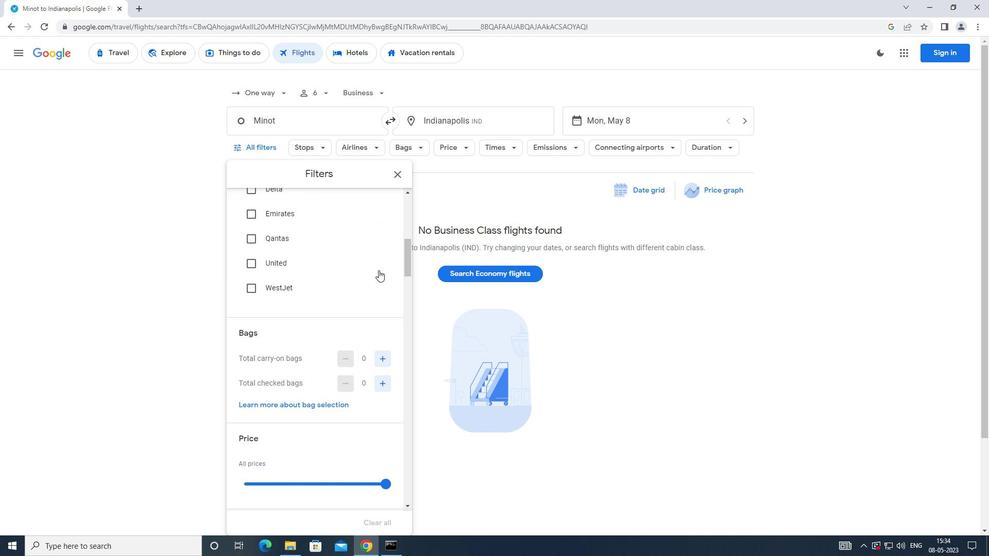 
Action: Mouse scrolled (375, 275) with delta (0, 0)
Screenshot: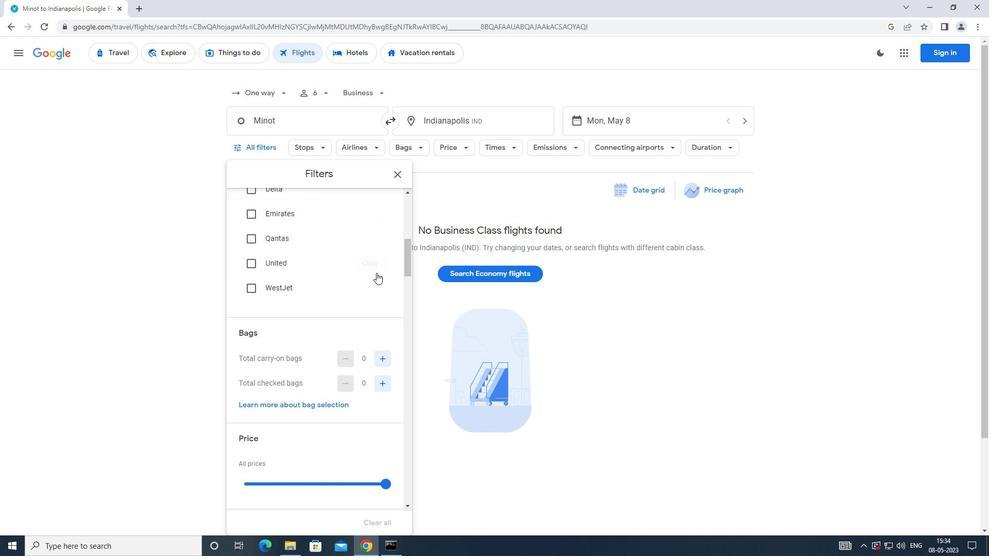 
Action: Mouse moved to (380, 258)
Screenshot: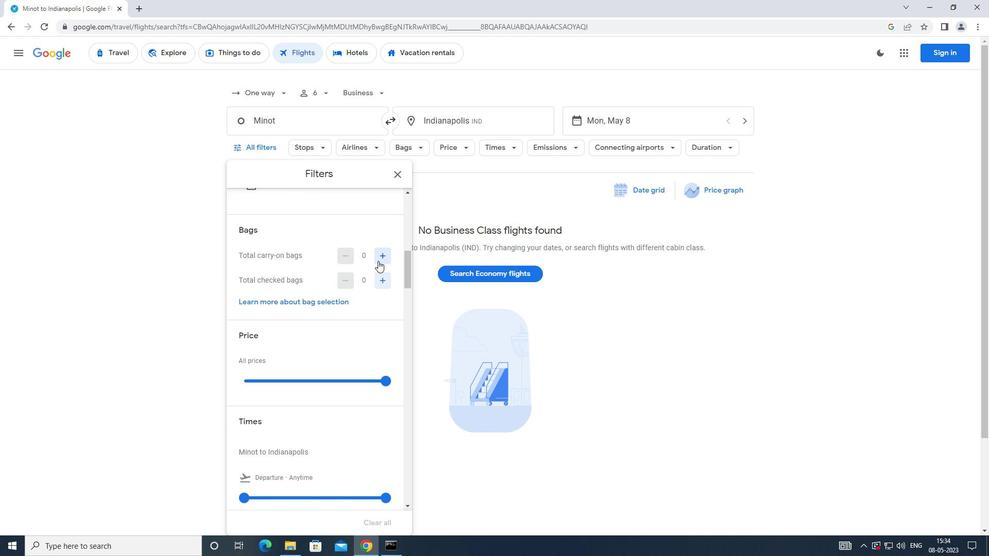 
Action: Mouse pressed left at (380, 258)
Screenshot: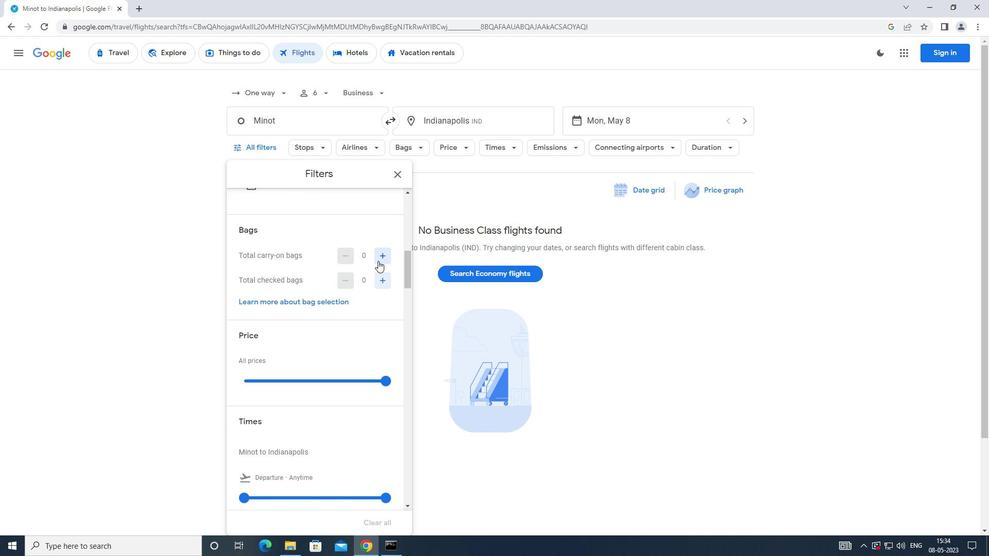 
Action: Mouse moved to (381, 275)
Screenshot: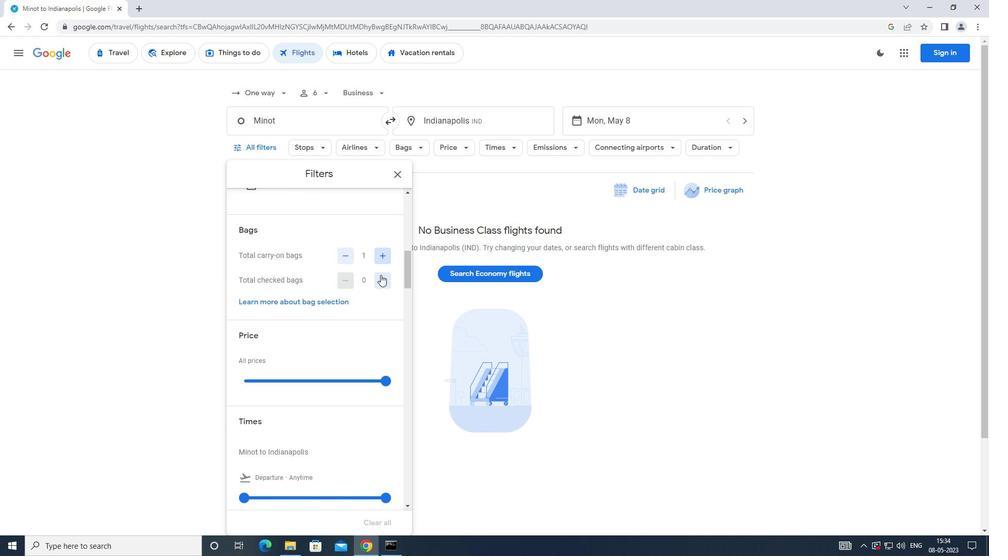 
Action: Mouse pressed left at (381, 275)
Screenshot: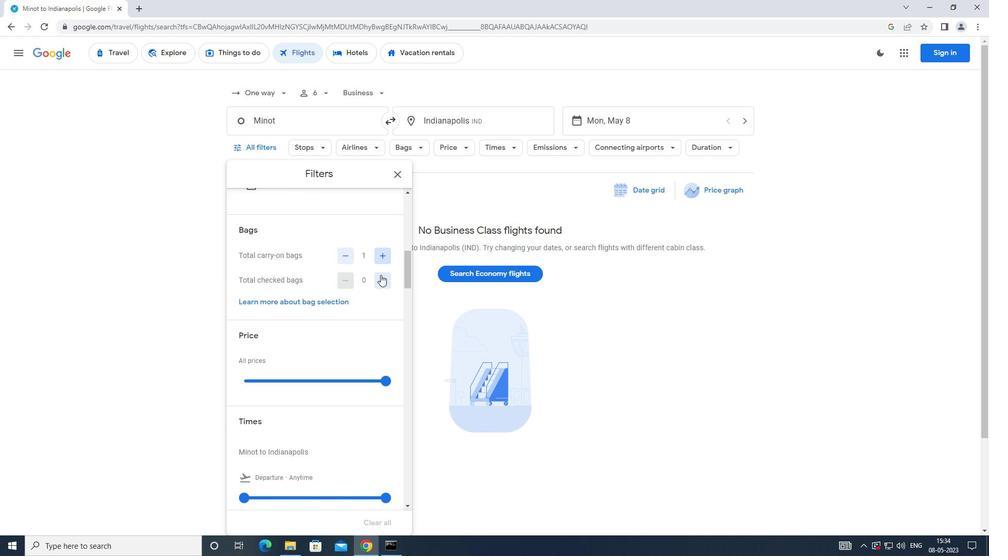
Action: Mouse moved to (382, 275)
Screenshot: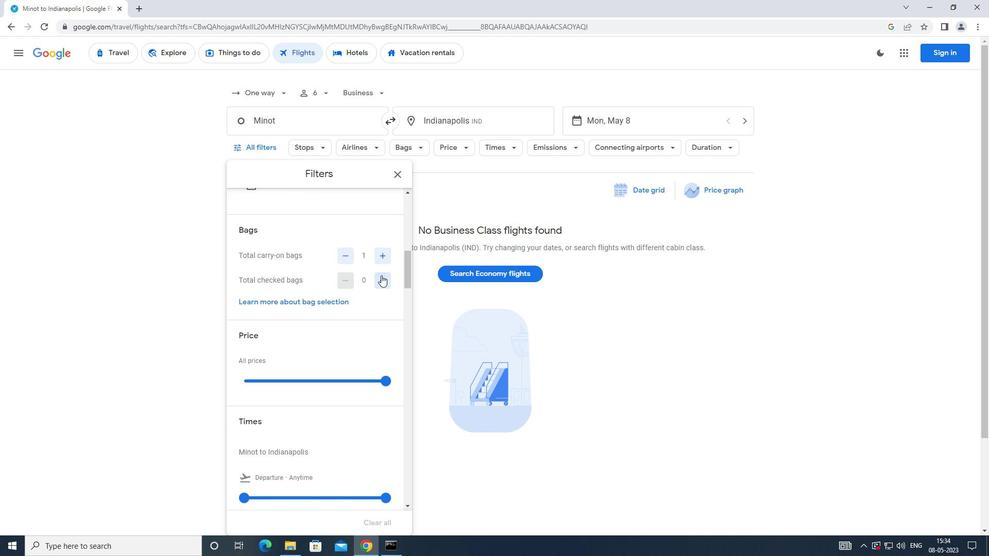 
Action: Mouse pressed left at (382, 275)
Screenshot: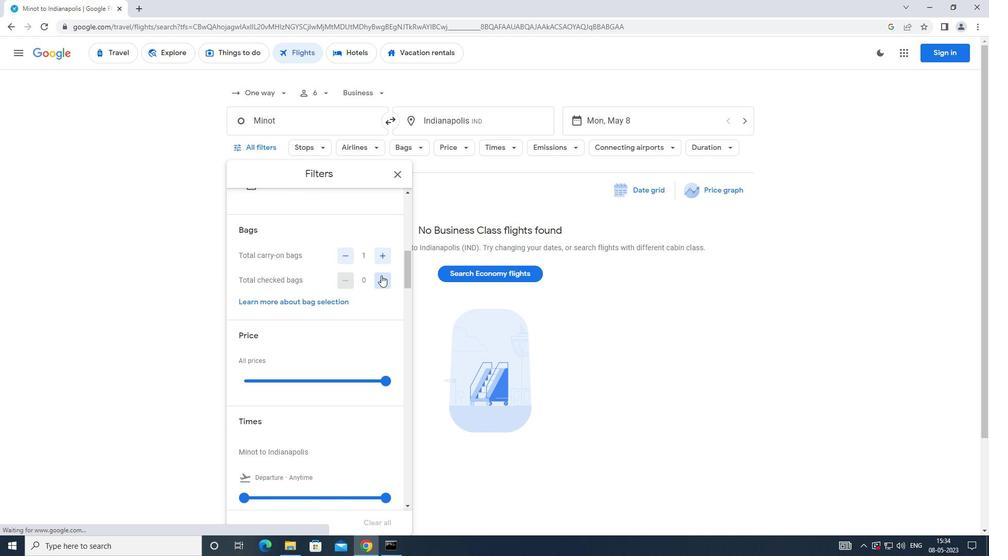 
Action: Mouse moved to (382, 275)
Screenshot: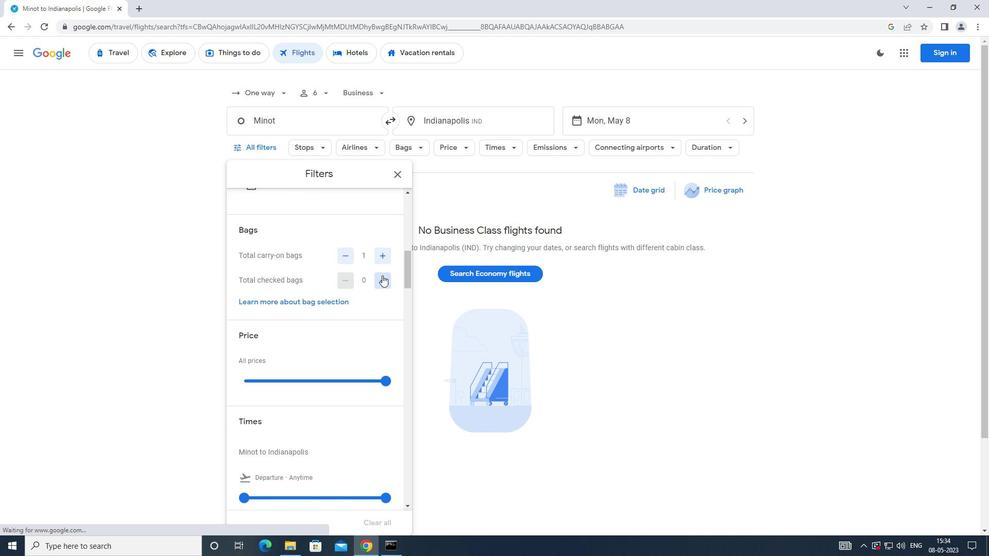 
Action: Mouse pressed left at (382, 275)
Screenshot: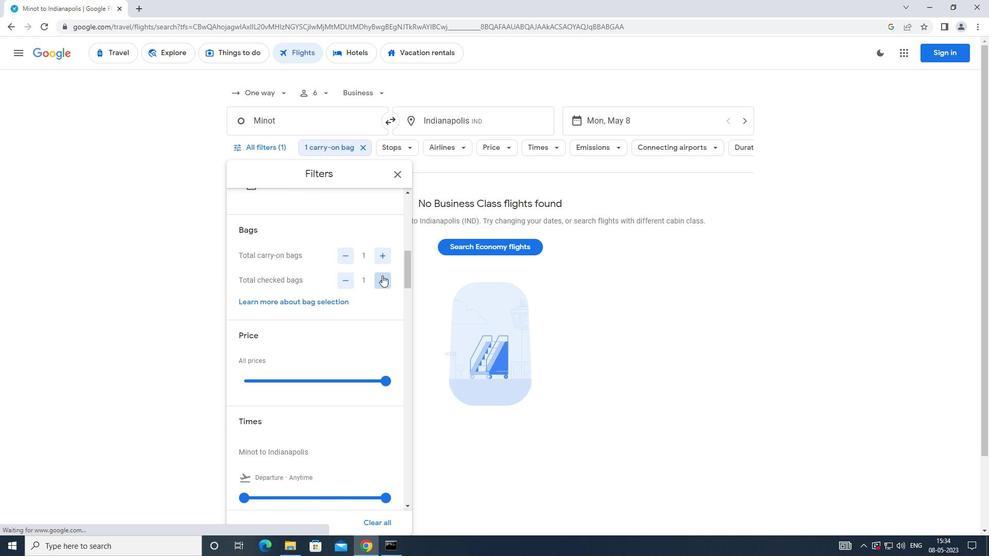 
Action: Mouse pressed left at (382, 275)
Screenshot: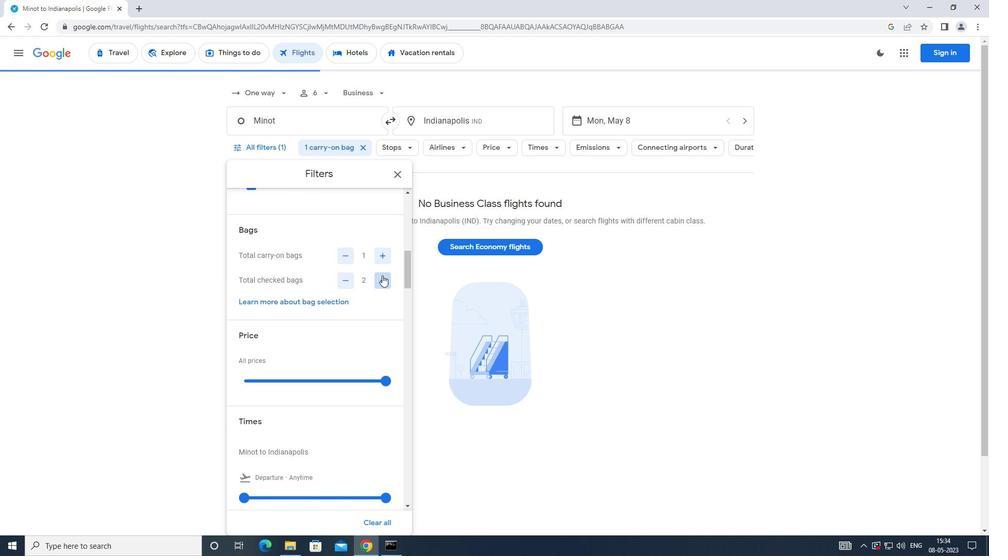 
Action: Mouse moved to (350, 280)
Screenshot: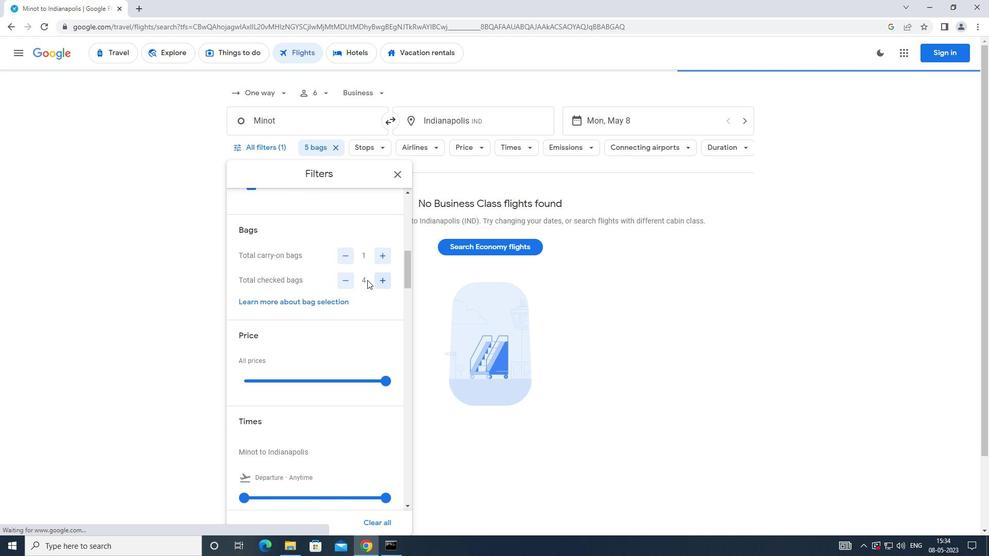
Action: Mouse pressed left at (350, 280)
Screenshot: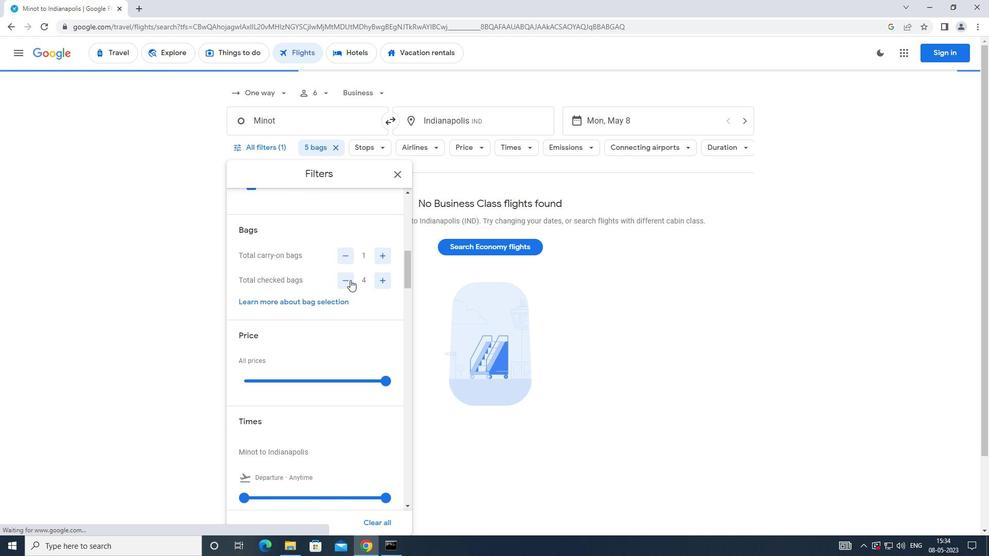 
Action: Mouse moved to (370, 279)
Screenshot: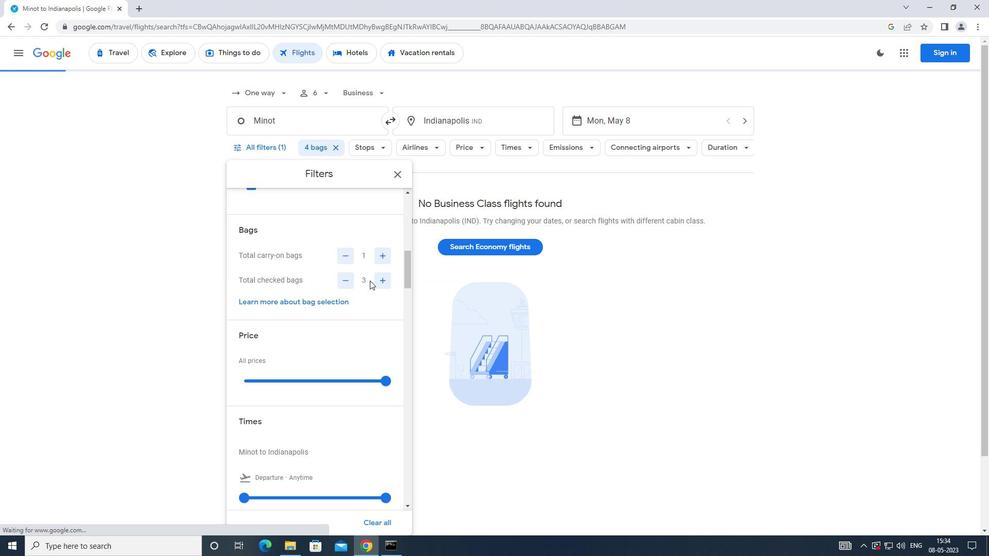 
Action: Mouse scrolled (370, 279) with delta (0, 0)
Screenshot: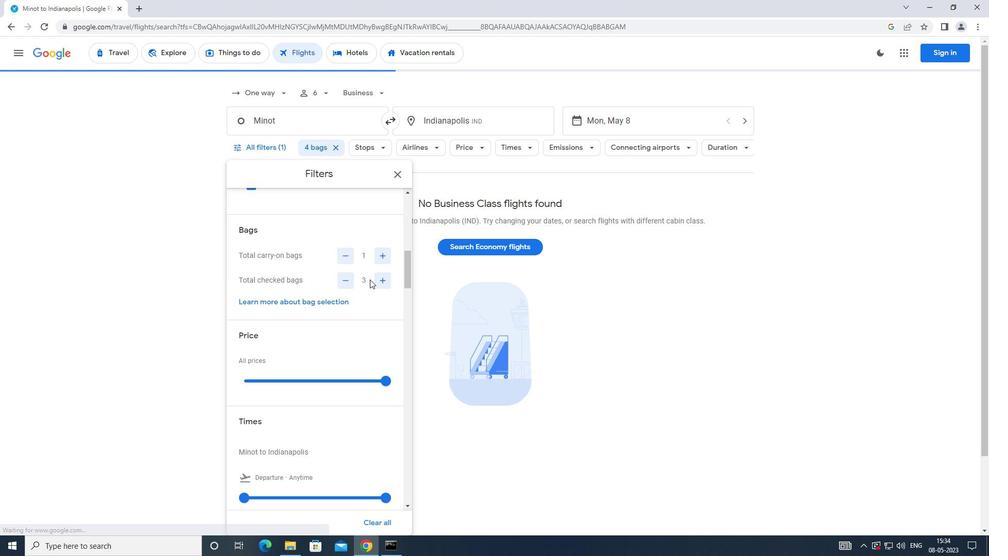 
Action: Mouse scrolled (370, 279) with delta (0, 0)
Screenshot: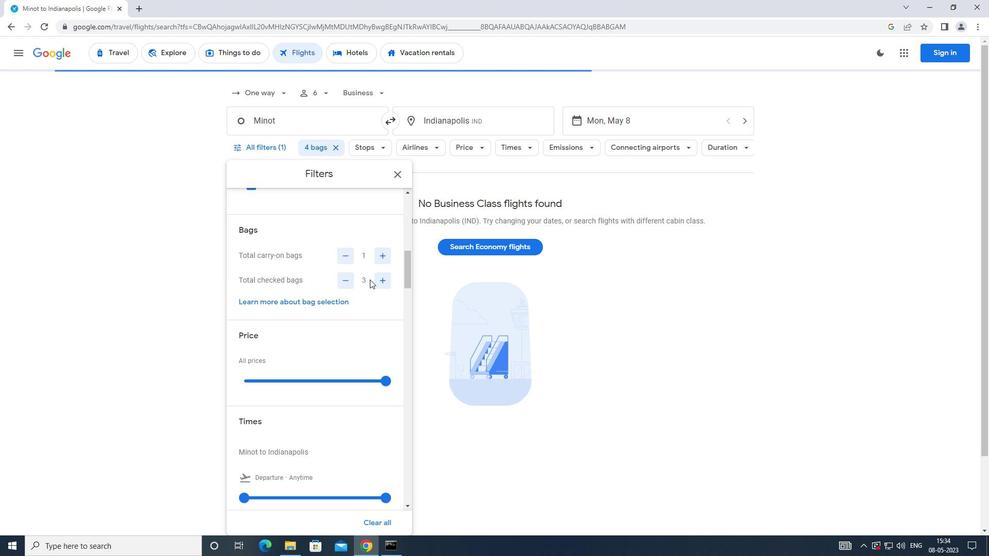 
Action: Mouse moved to (390, 276)
Screenshot: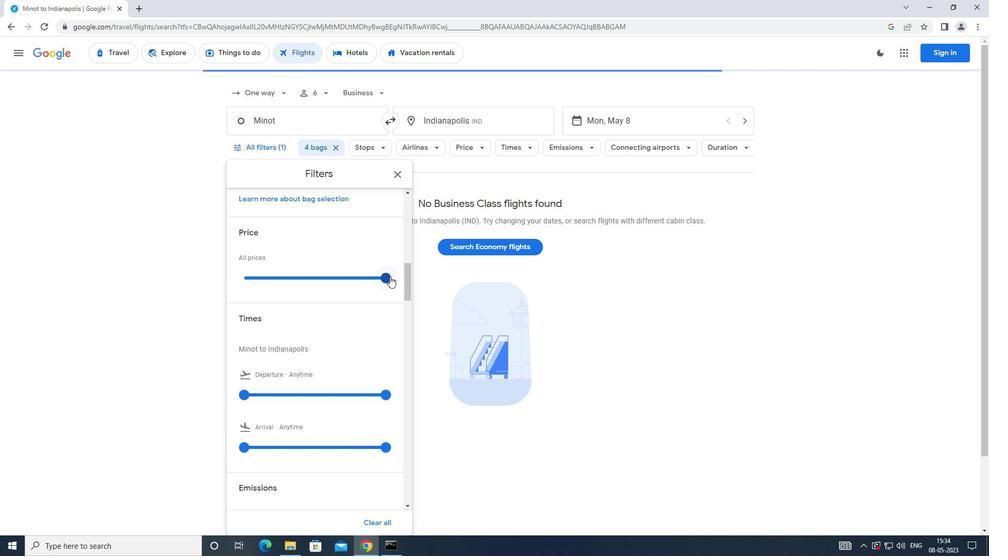 
Action: Mouse pressed left at (390, 276)
Screenshot: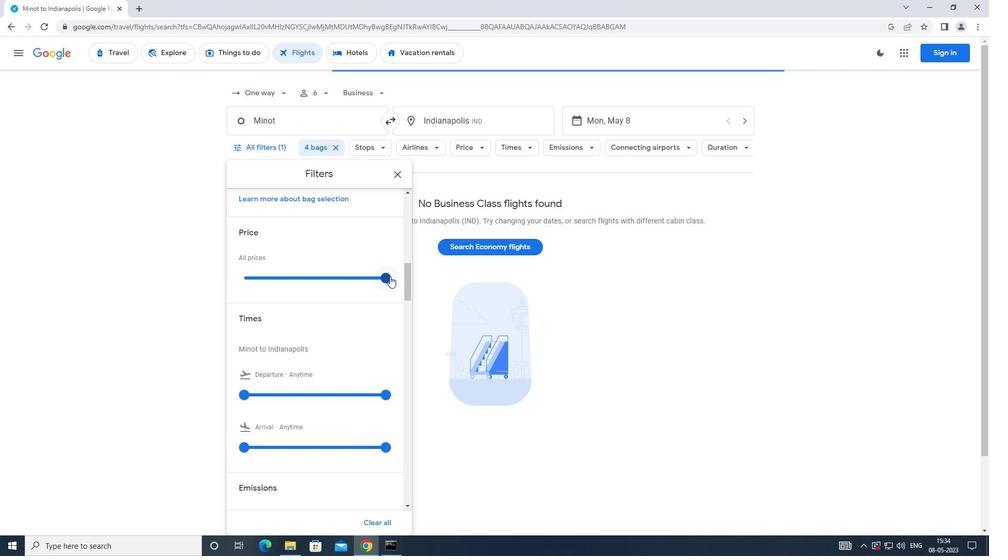 
Action: Mouse moved to (358, 271)
Screenshot: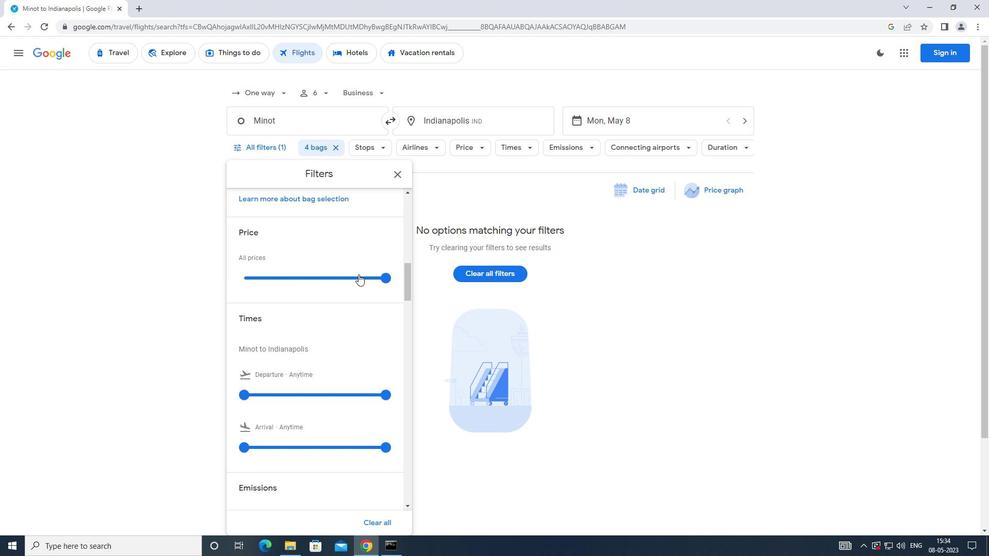 
Action: Mouse scrolled (358, 271) with delta (0, 0)
Screenshot: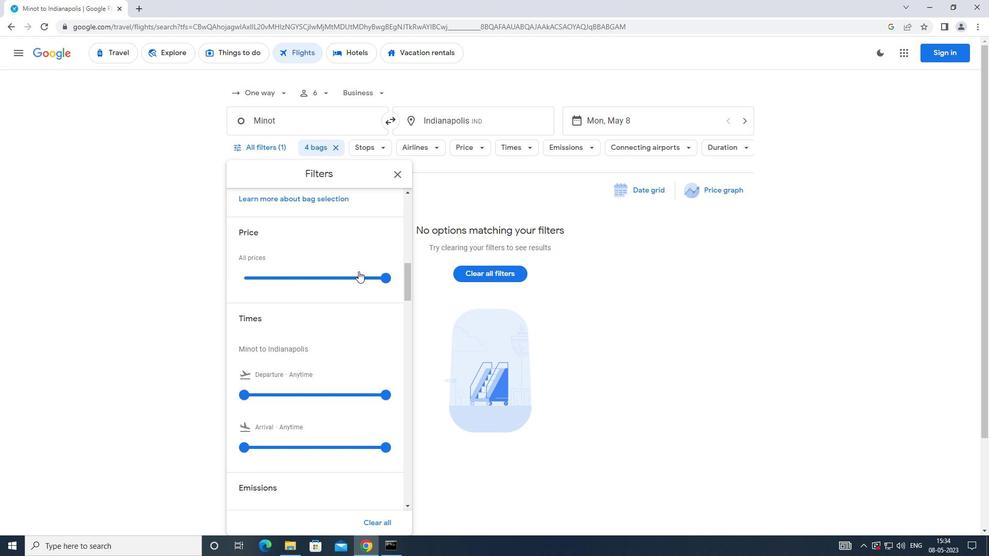 
Action: Mouse scrolled (358, 271) with delta (0, 0)
Screenshot: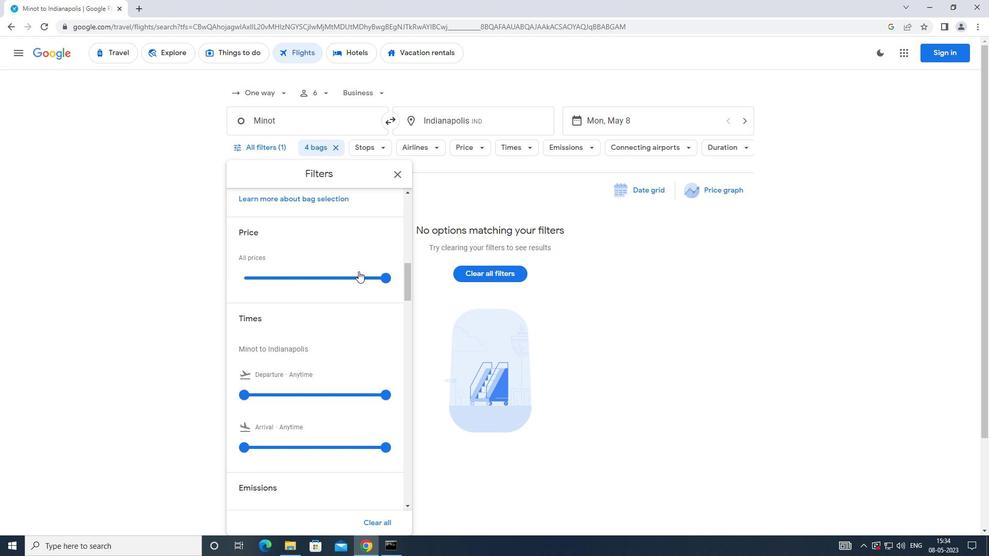 
Action: Mouse moved to (251, 292)
Screenshot: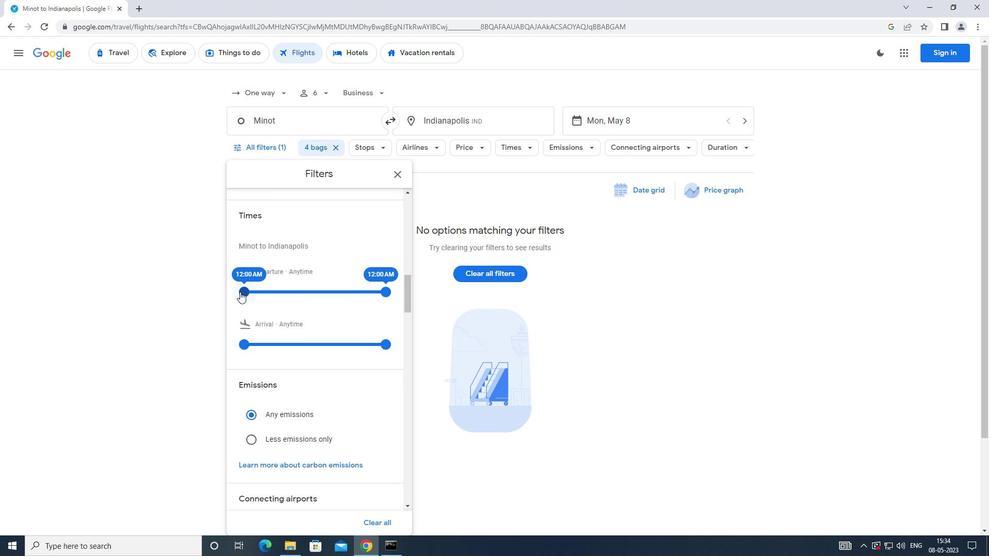 
Action: Mouse pressed left at (251, 292)
Screenshot: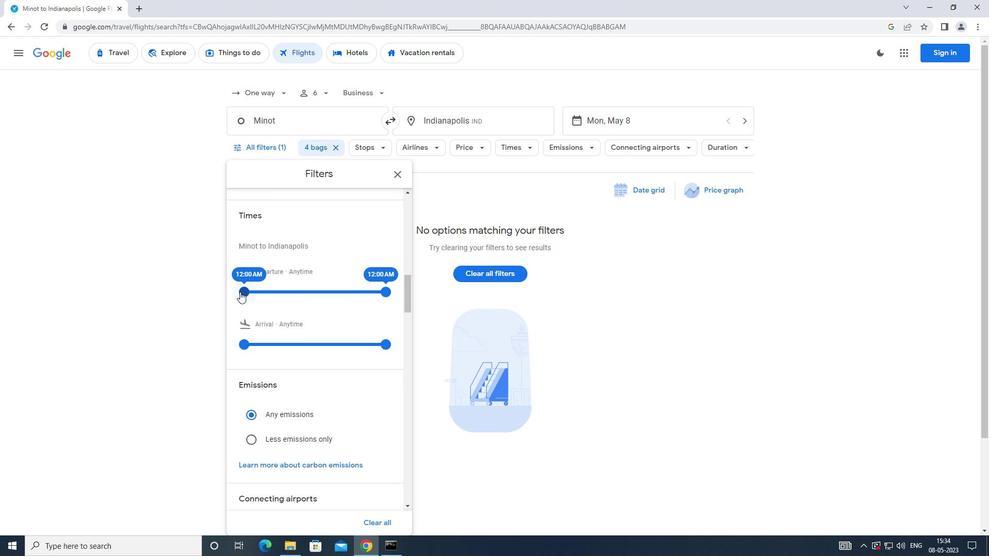 
Action: Mouse moved to (385, 291)
Screenshot: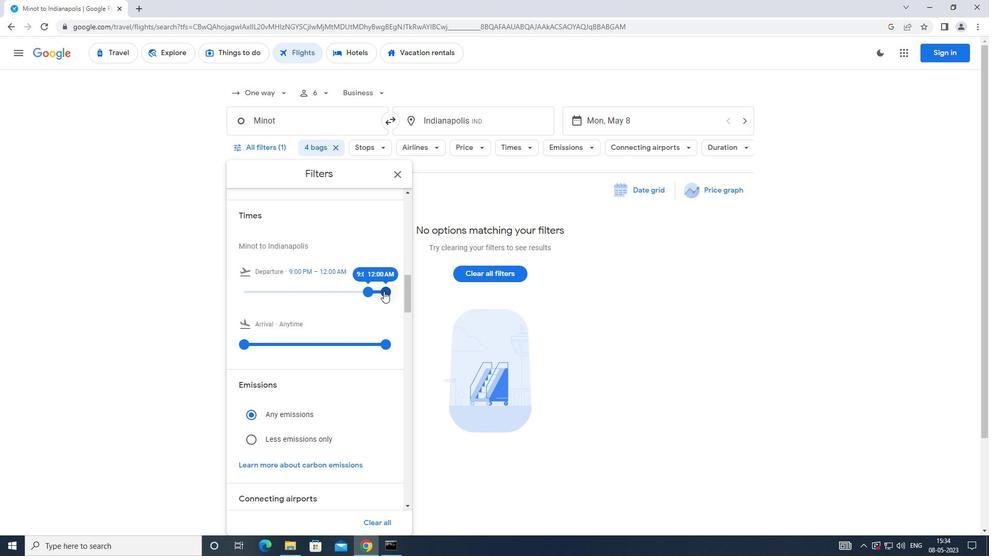 
Action: Mouse pressed left at (385, 291)
Screenshot: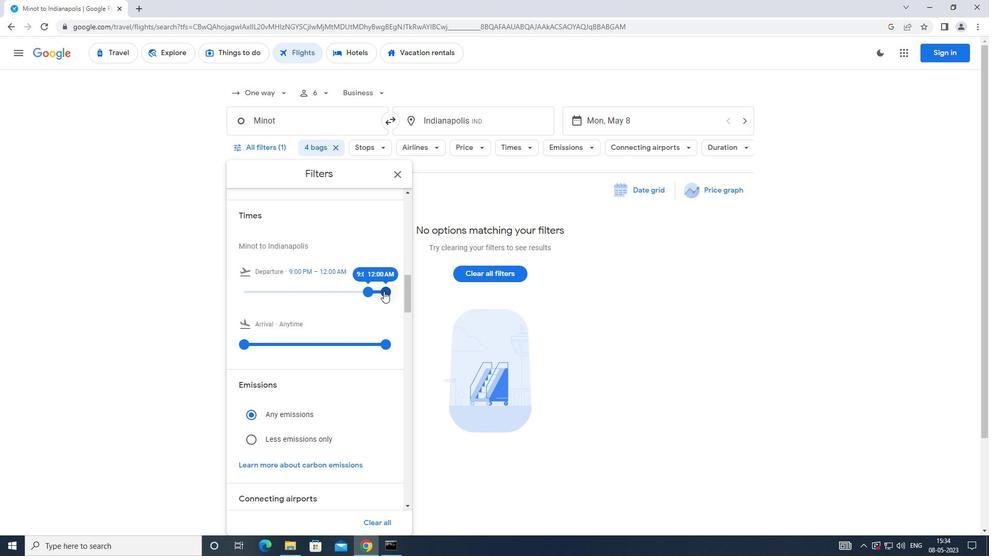
Action: Mouse moved to (399, 178)
Screenshot: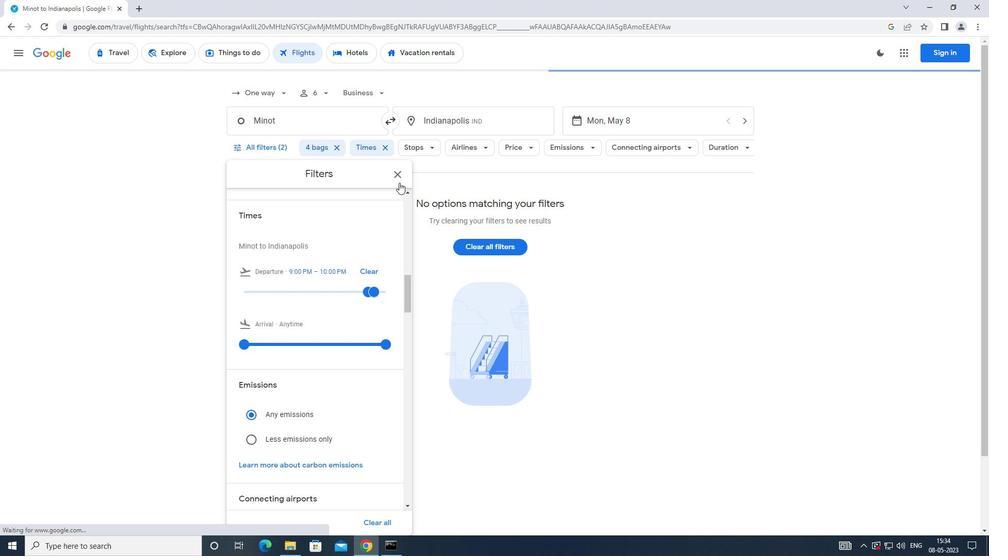 
Action: Mouse pressed left at (399, 178)
Screenshot: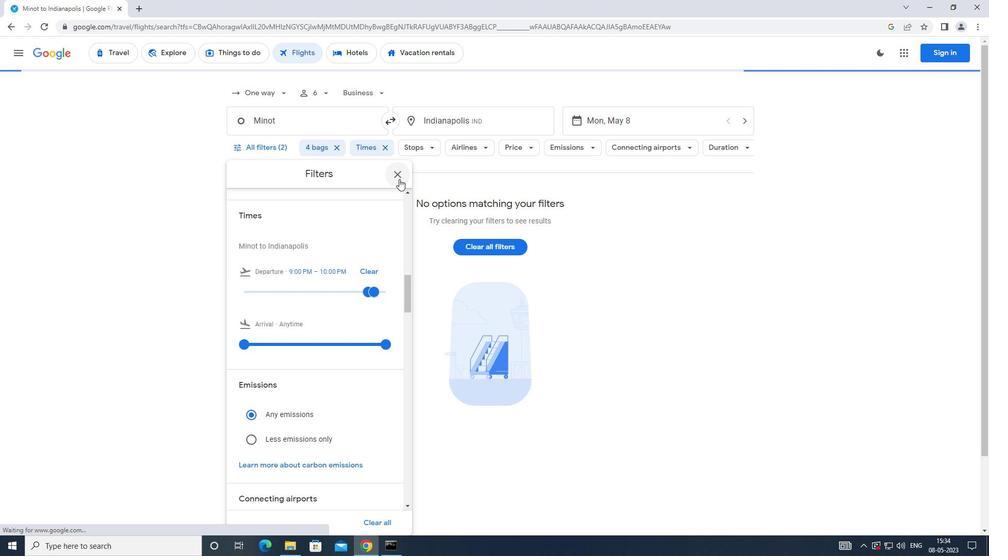 
Action: Mouse moved to (394, 195)
Screenshot: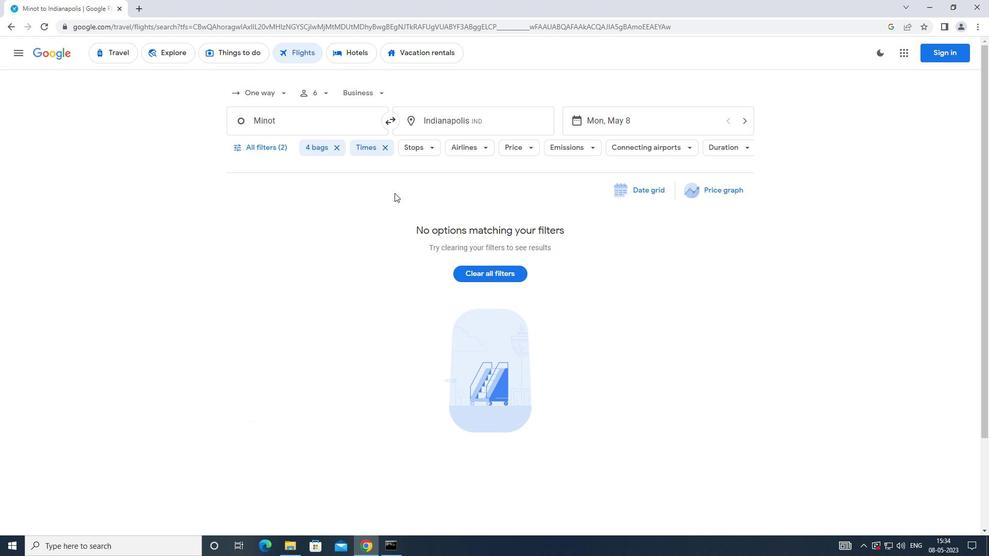 
